 Task: Find connections with filter location Osório with filter topic #digitalnomadwith filter profile language German with filter current company RMS with filter school Modern Education Society's Nowrosjee Wadia College Arts, Science, Pune 01 with filter industry Mobile Food Services with filter service category Web Development with filter keywords title Copywriter
Action: Mouse moved to (229, 318)
Screenshot: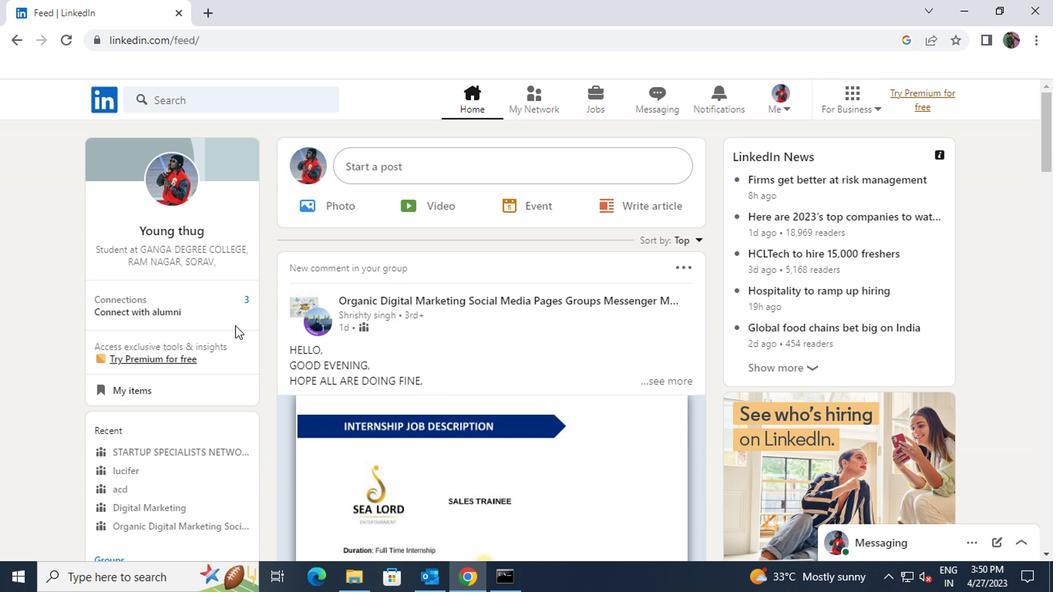
Action: Mouse pressed left at (229, 318)
Screenshot: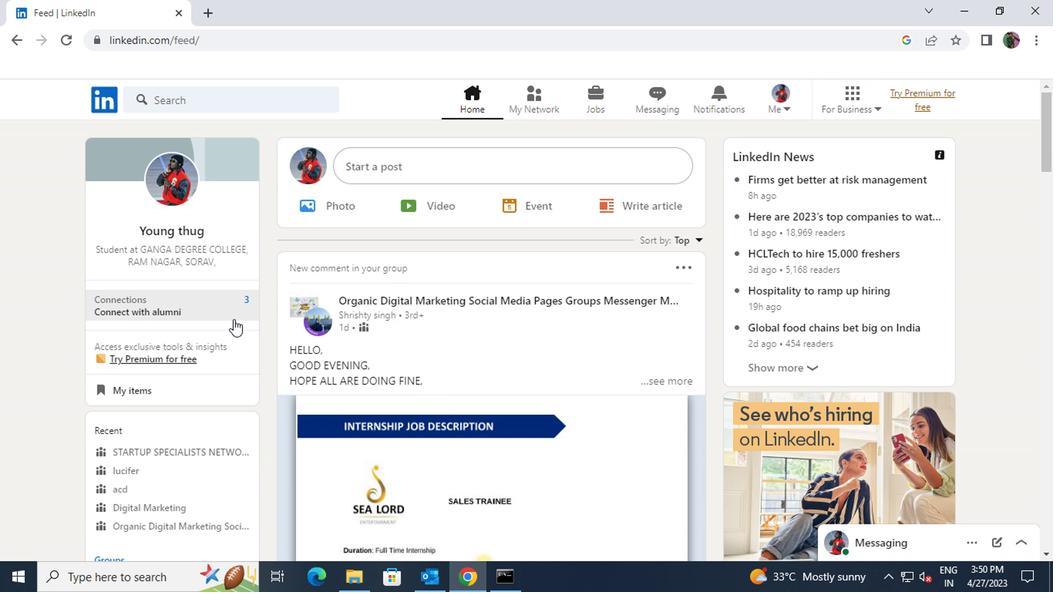 
Action: Mouse moved to (242, 186)
Screenshot: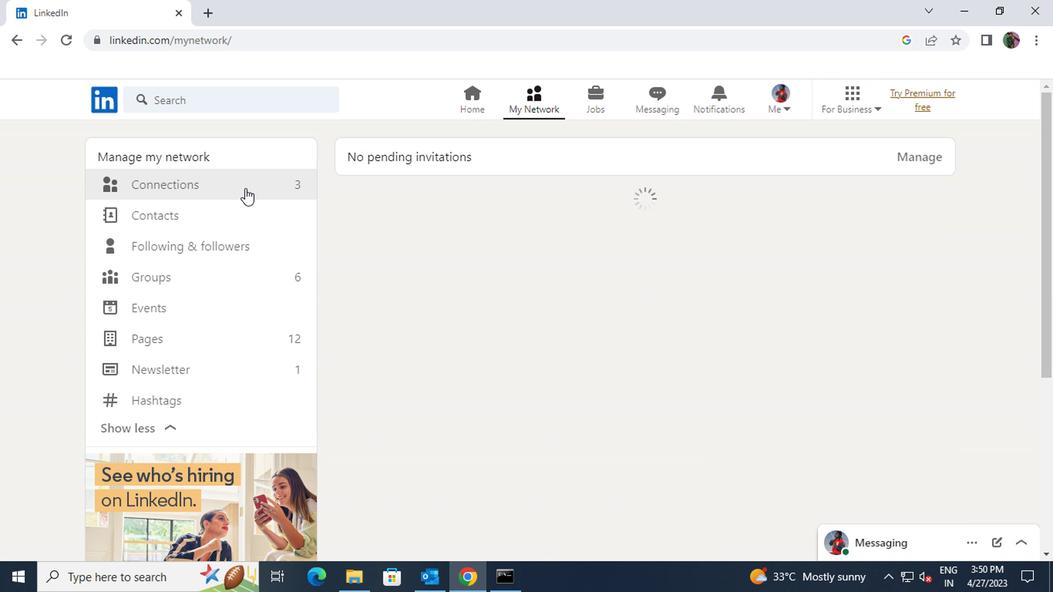 
Action: Mouse pressed left at (242, 186)
Screenshot: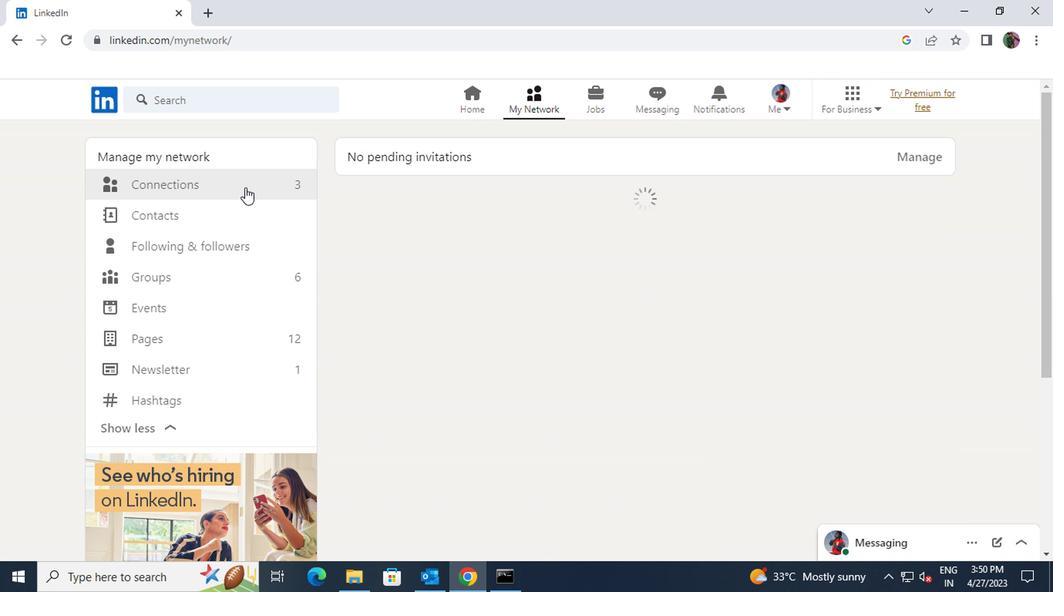 
Action: Mouse moved to (614, 188)
Screenshot: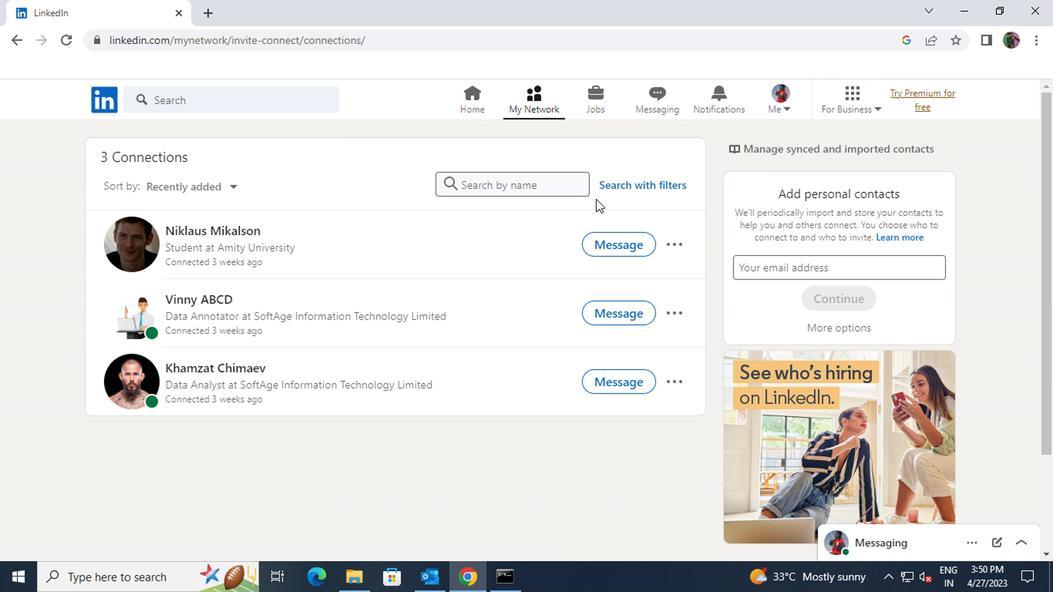 
Action: Mouse pressed left at (614, 188)
Screenshot: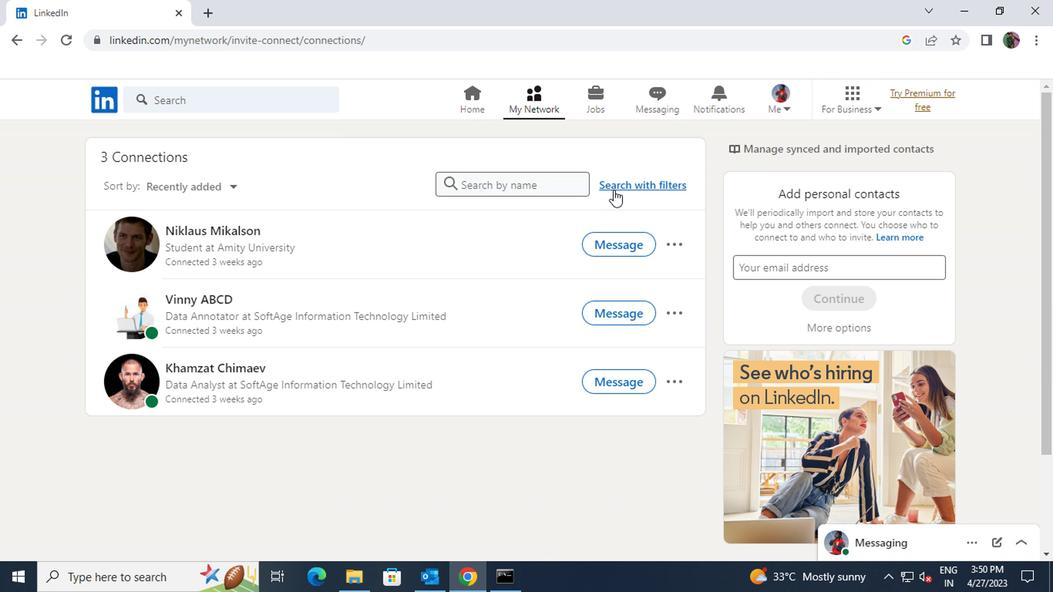 
Action: Mouse moved to (577, 143)
Screenshot: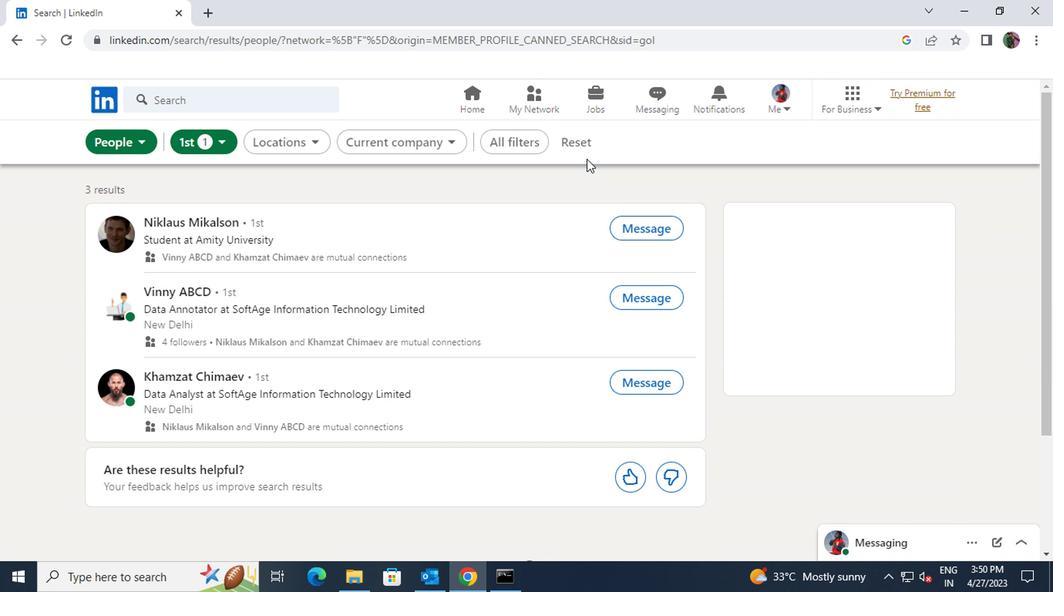 
Action: Mouse pressed left at (577, 143)
Screenshot: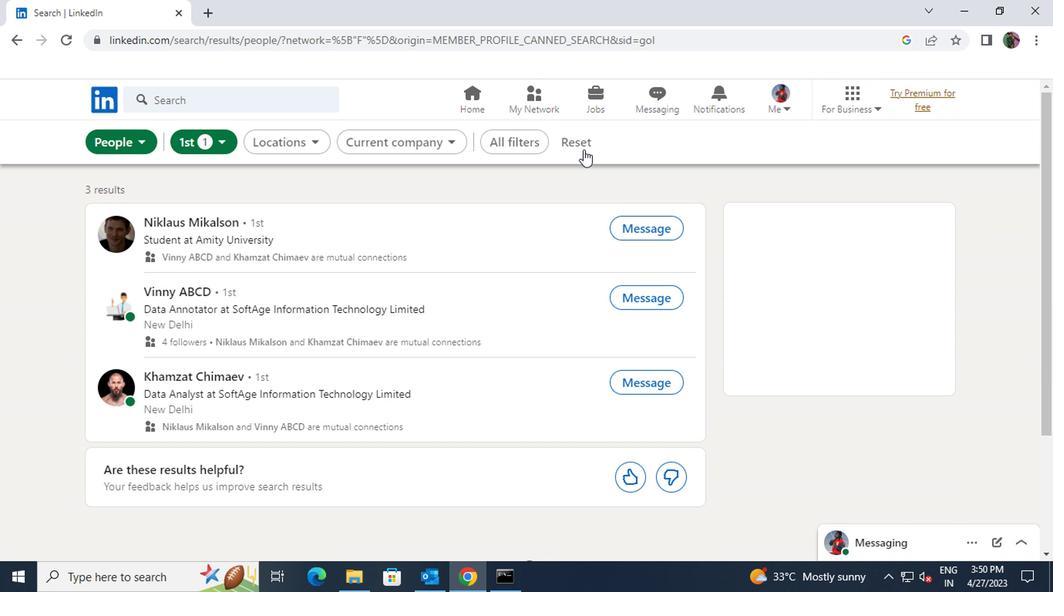 
Action: Mouse moved to (557, 145)
Screenshot: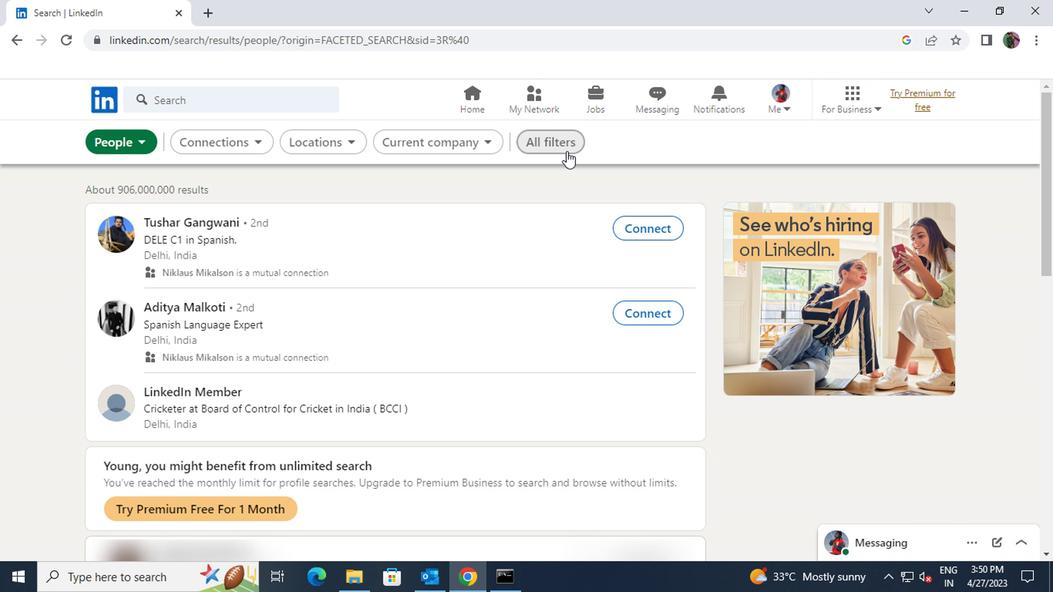 
Action: Mouse pressed left at (557, 145)
Screenshot: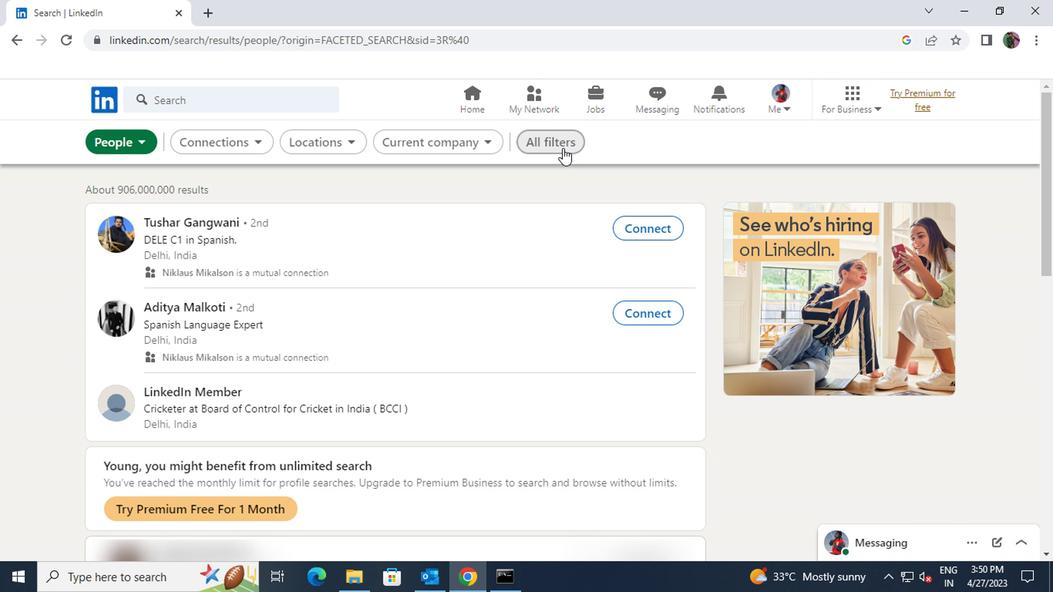 
Action: Mouse moved to (779, 346)
Screenshot: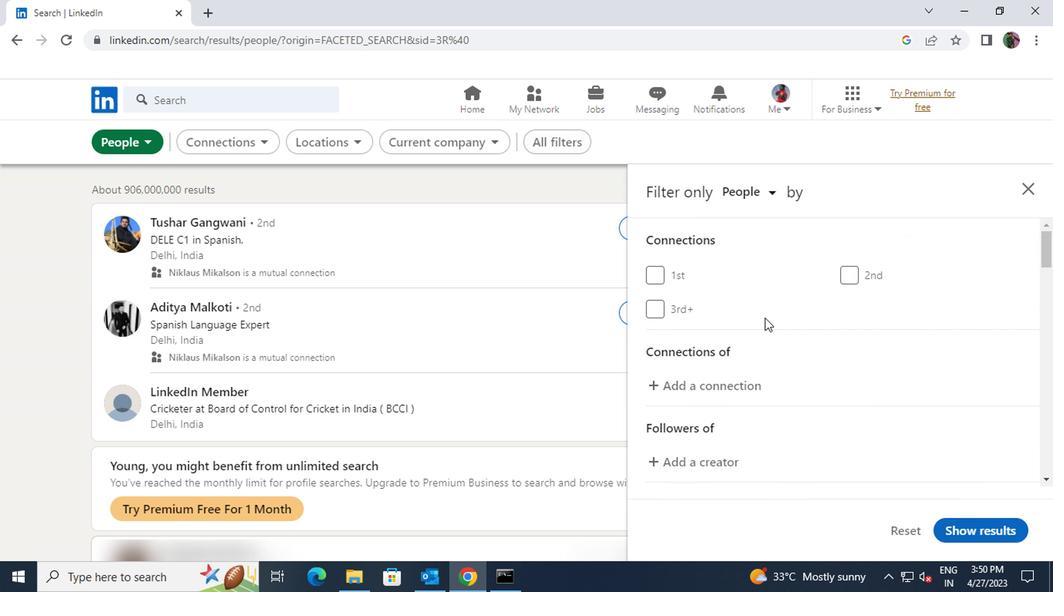 
Action: Mouse scrolled (779, 345) with delta (0, 0)
Screenshot: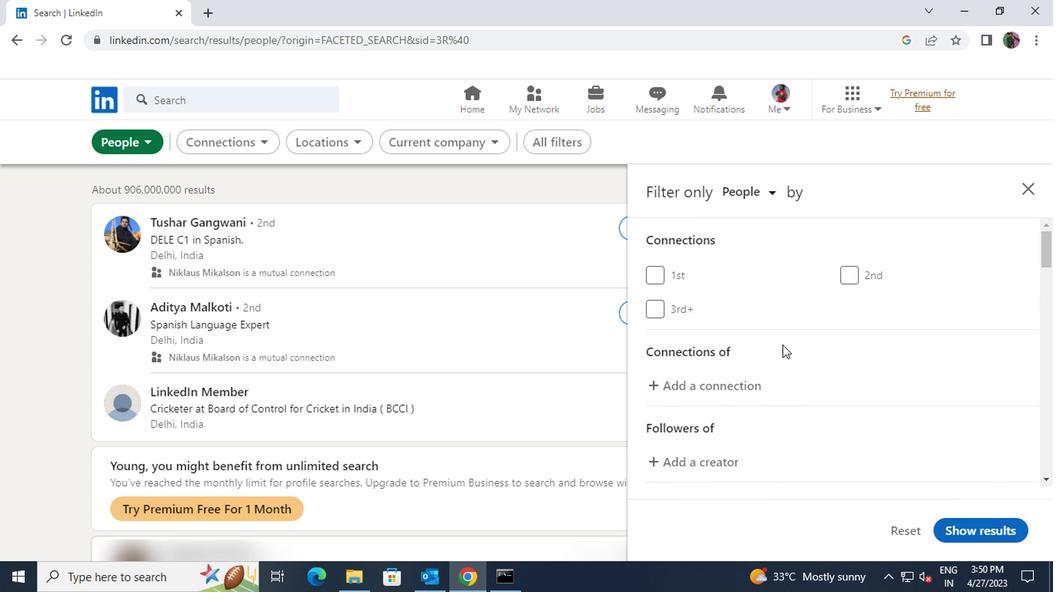 
Action: Mouse scrolled (779, 345) with delta (0, 0)
Screenshot: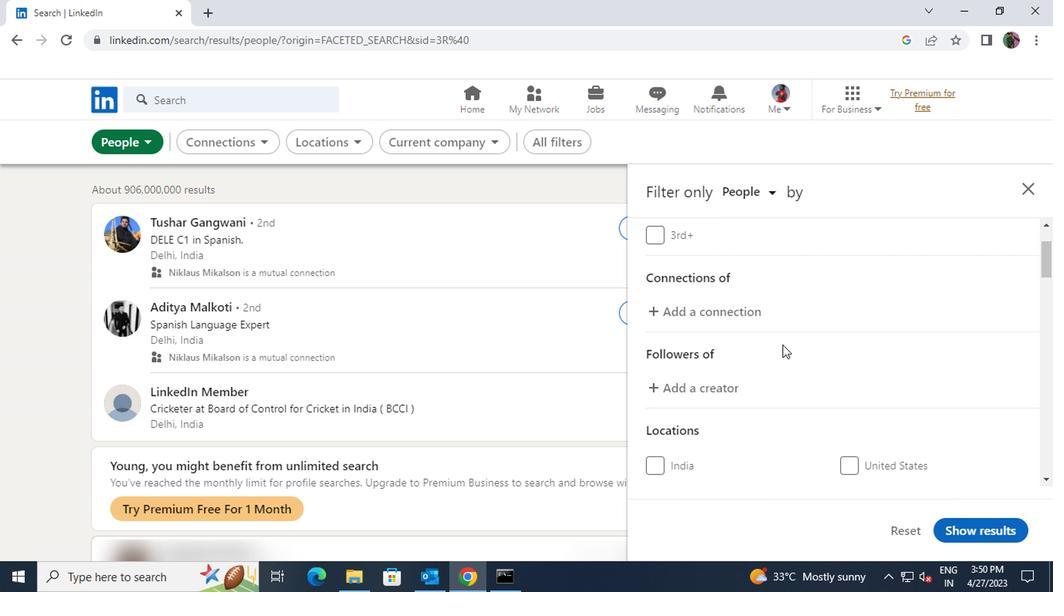 
Action: Mouse scrolled (779, 345) with delta (0, 0)
Screenshot: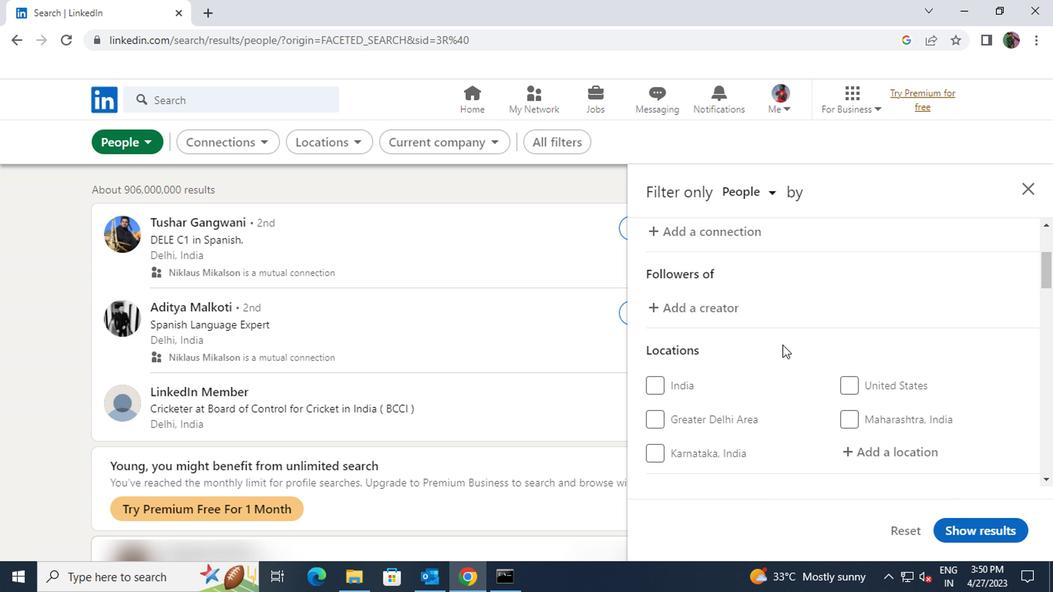 
Action: Mouse scrolled (779, 345) with delta (0, 0)
Screenshot: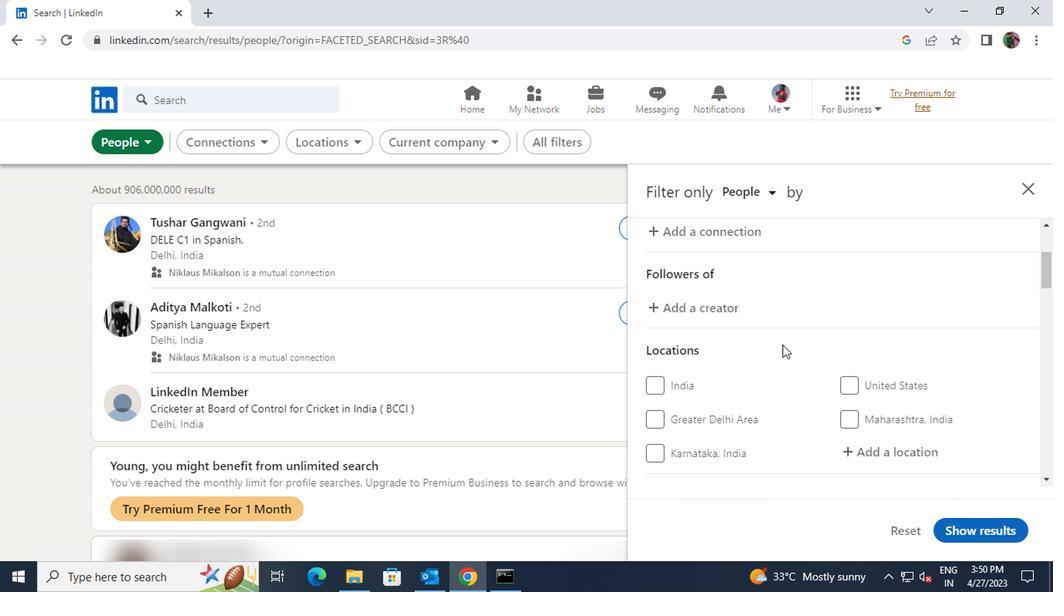 
Action: Mouse moved to (857, 296)
Screenshot: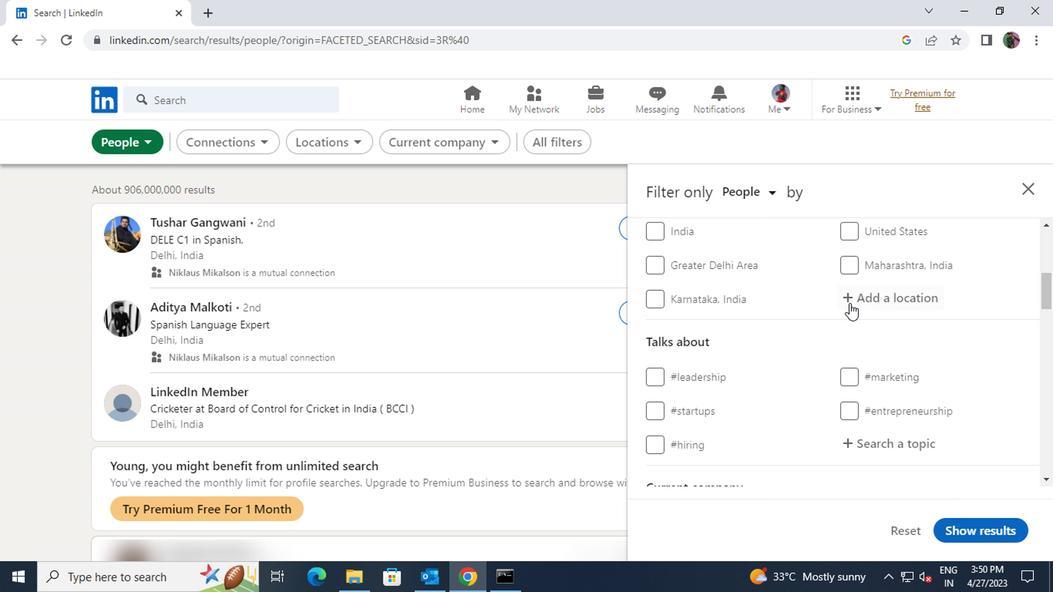 
Action: Mouse pressed left at (857, 296)
Screenshot: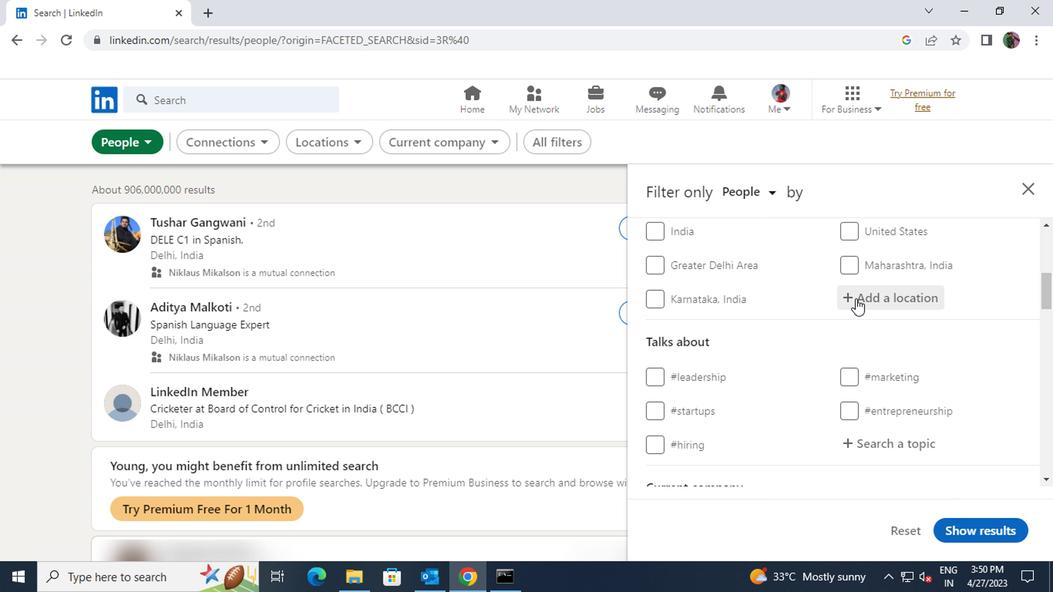 
Action: Key pressed <Key.shift>OSORIO
Screenshot: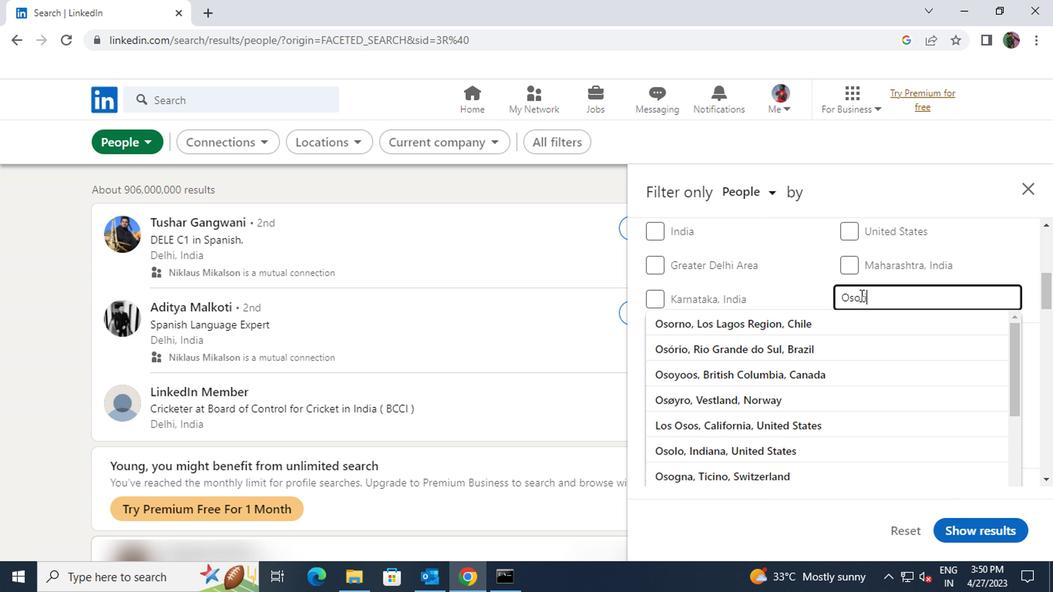 
Action: Mouse moved to (849, 319)
Screenshot: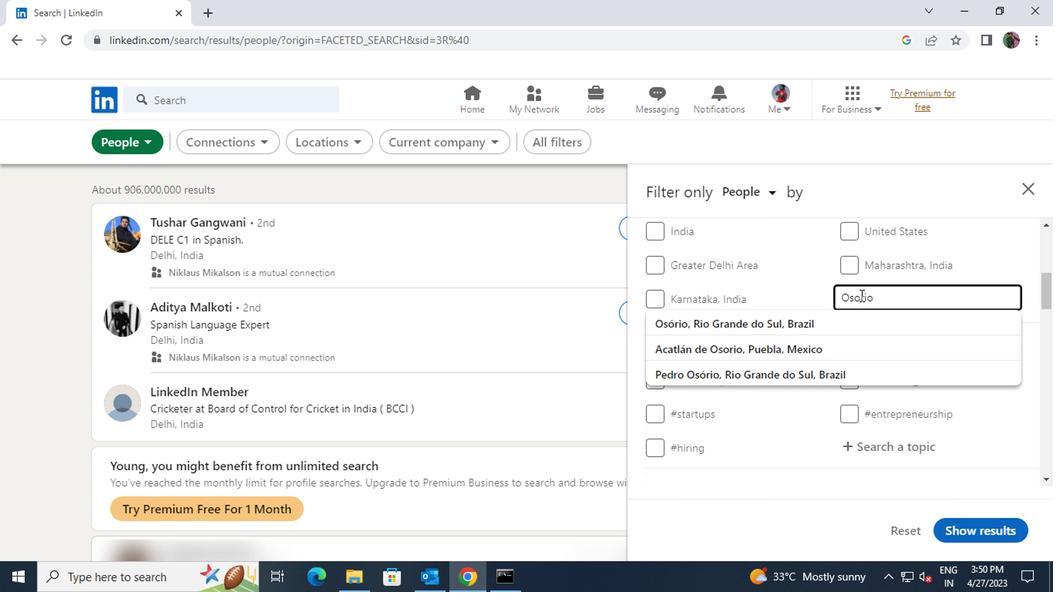 
Action: Mouse pressed left at (849, 319)
Screenshot: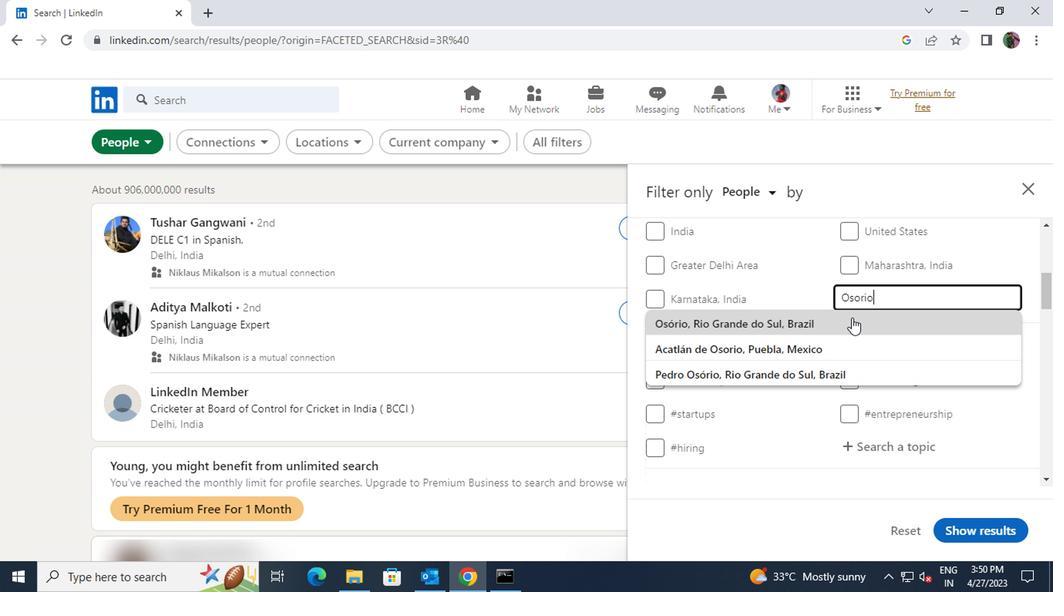 
Action: Mouse scrolled (849, 318) with delta (0, -1)
Screenshot: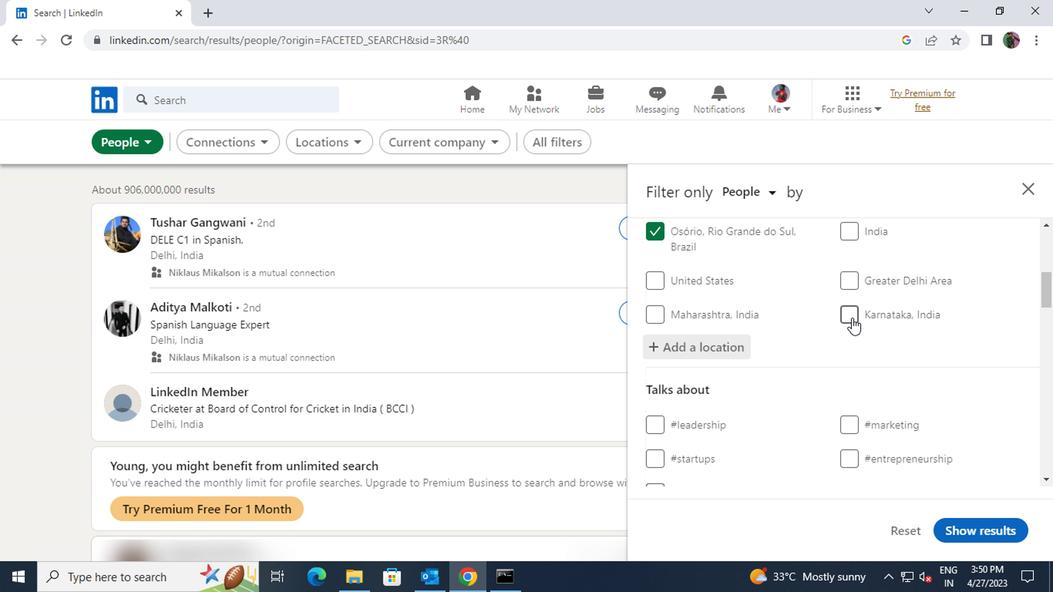
Action: Mouse scrolled (849, 318) with delta (0, -1)
Screenshot: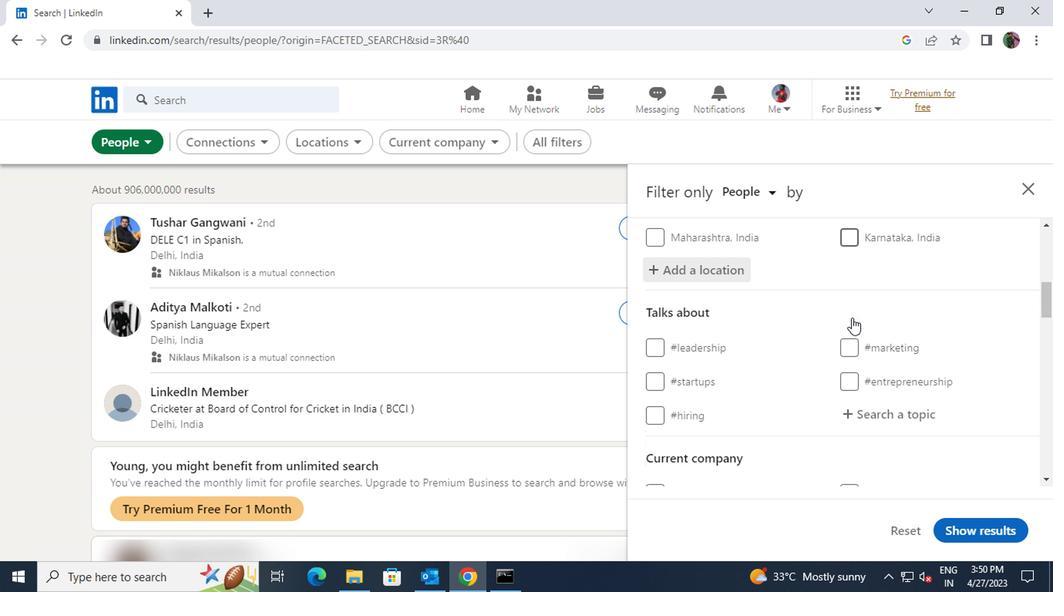 
Action: Mouse moved to (863, 330)
Screenshot: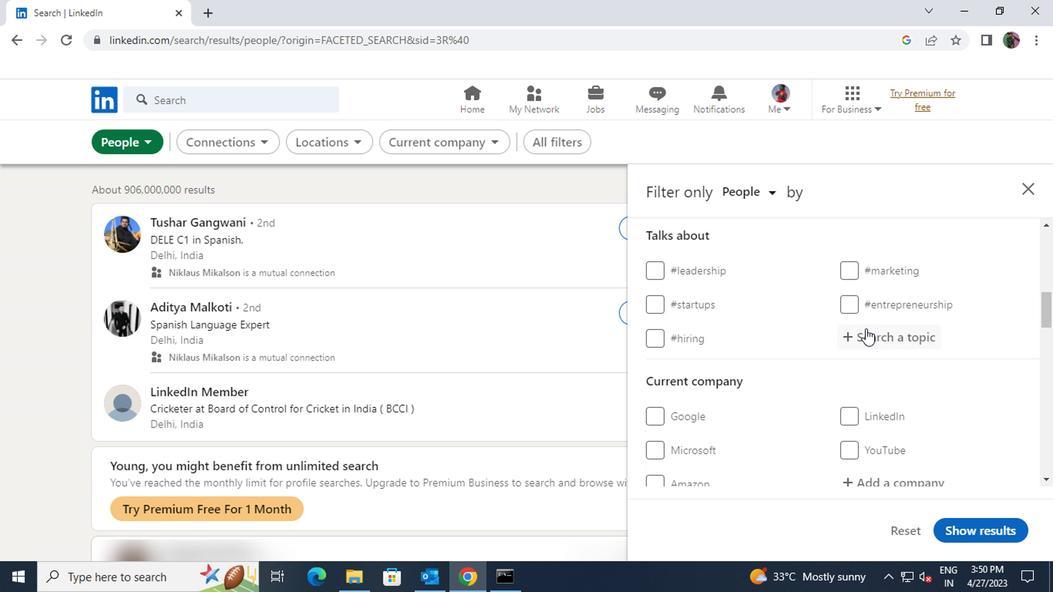 
Action: Mouse pressed left at (863, 330)
Screenshot: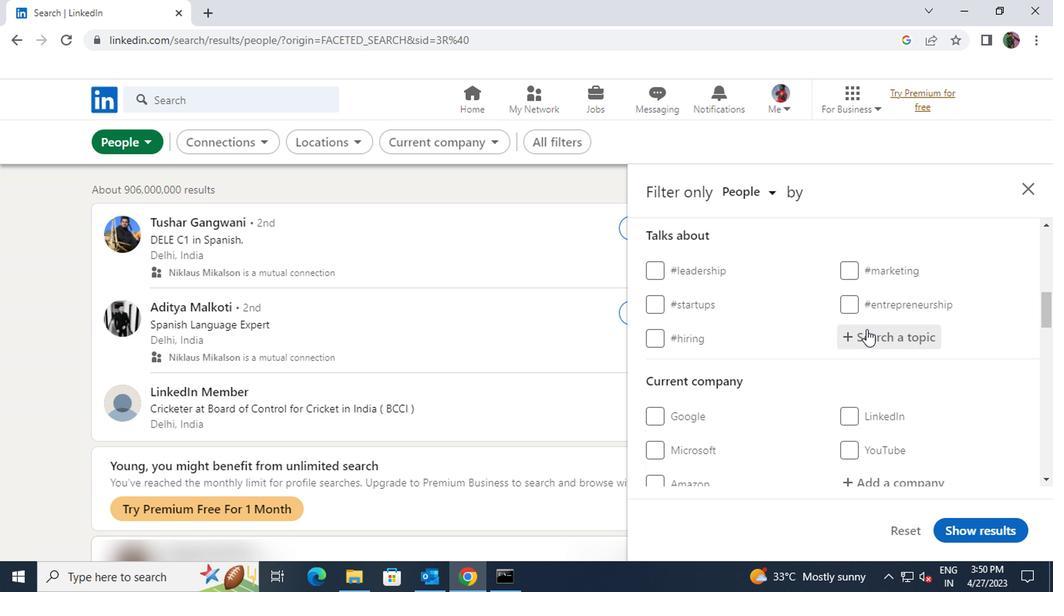 
Action: Key pressed <Key.shift><Key.shift><Key.shift><Key.shift><Key.shift><Key.shift><Key.shift><Key.shift><Key.shift><Key.shift><Key.shift><Key.shift><Key.shift>#DIGITALNOMADWITH
Screenshot: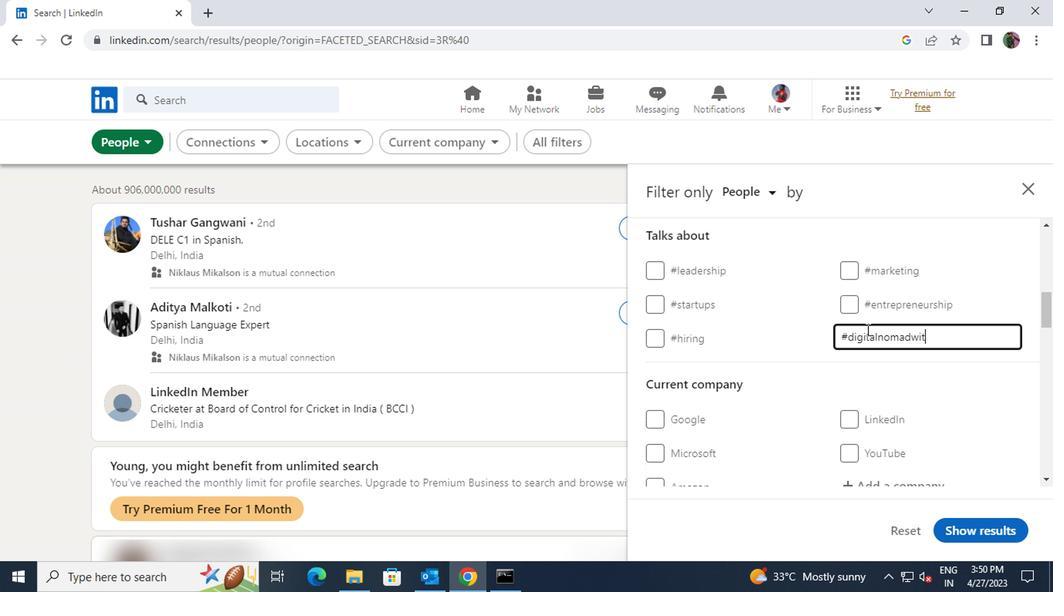 
Action: Mouse scrolled (863, 330) with delta (0, 0)
Screenshot: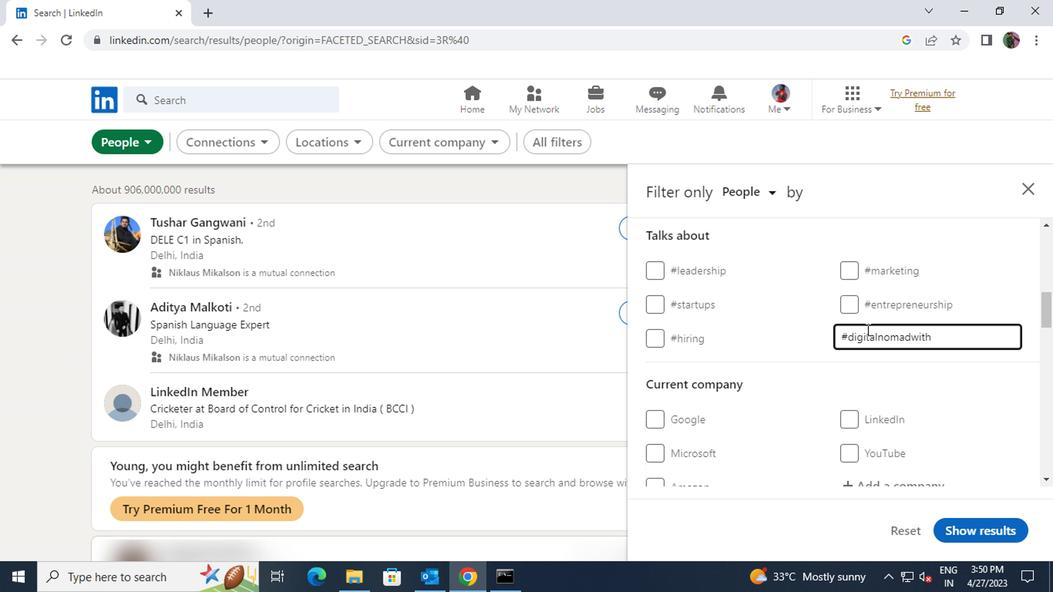 
Action: Mouse scrolled (863, 330) with delta (0, 0)
Screenshot: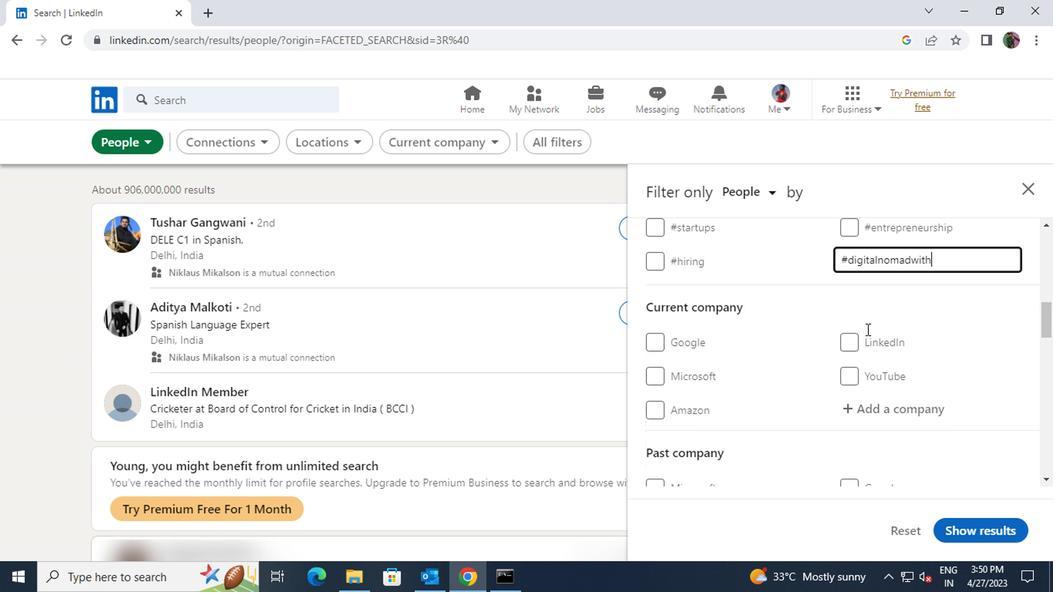 
Action: Mouse moved to (859, 334)
Screenshot: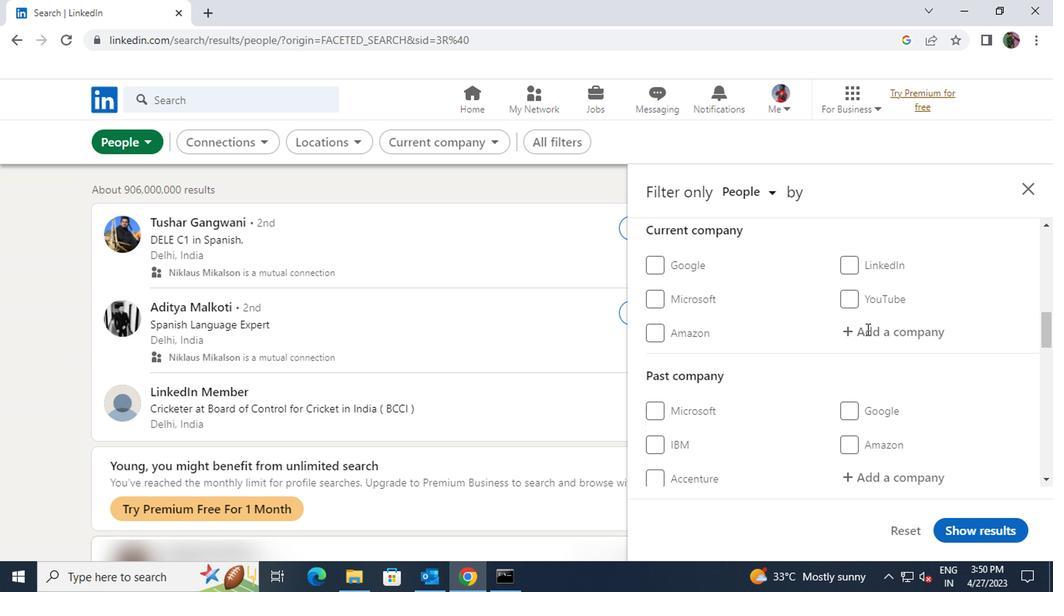
Action: Mouse pressed left at (859, 334)
Screenshot: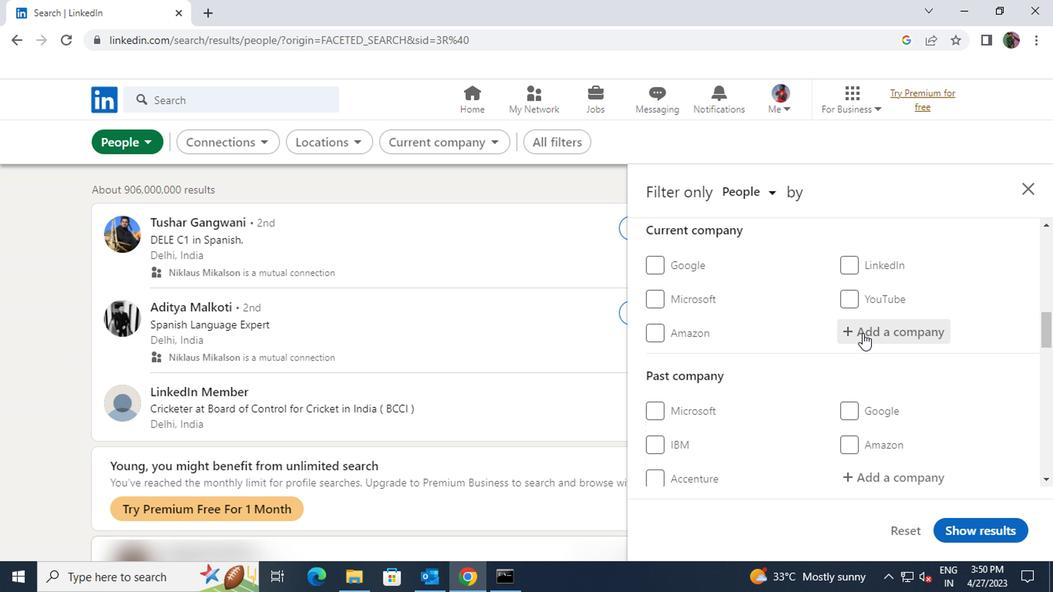 
Action: Key pressed <Key.shift><Key.shift><Key.shift><Key.shift>R<Key.shift>MS
Screenshot: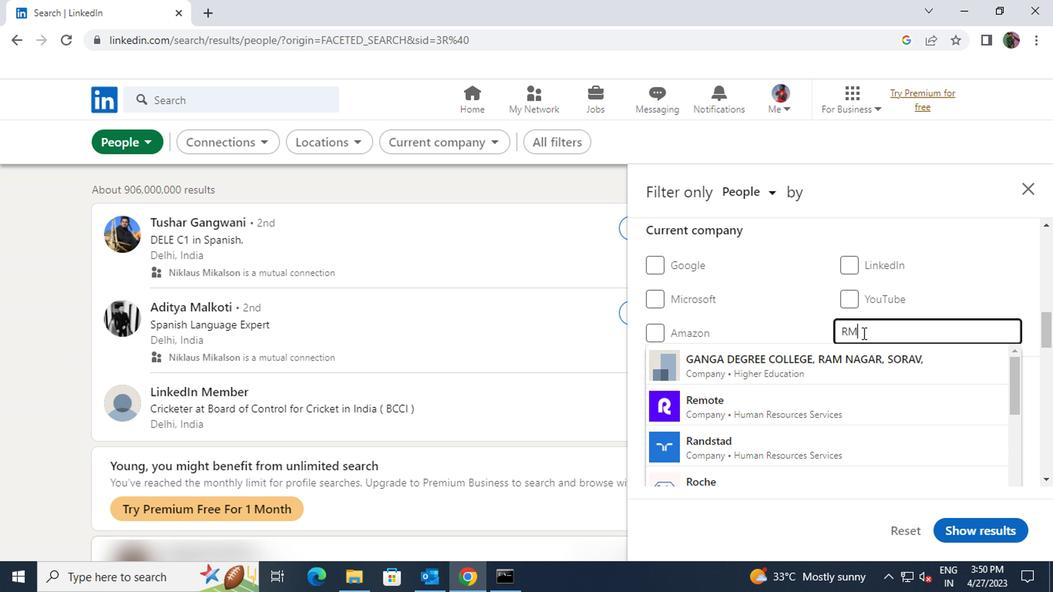 
Action: Mouse moved to (845, 366)
Screenshot: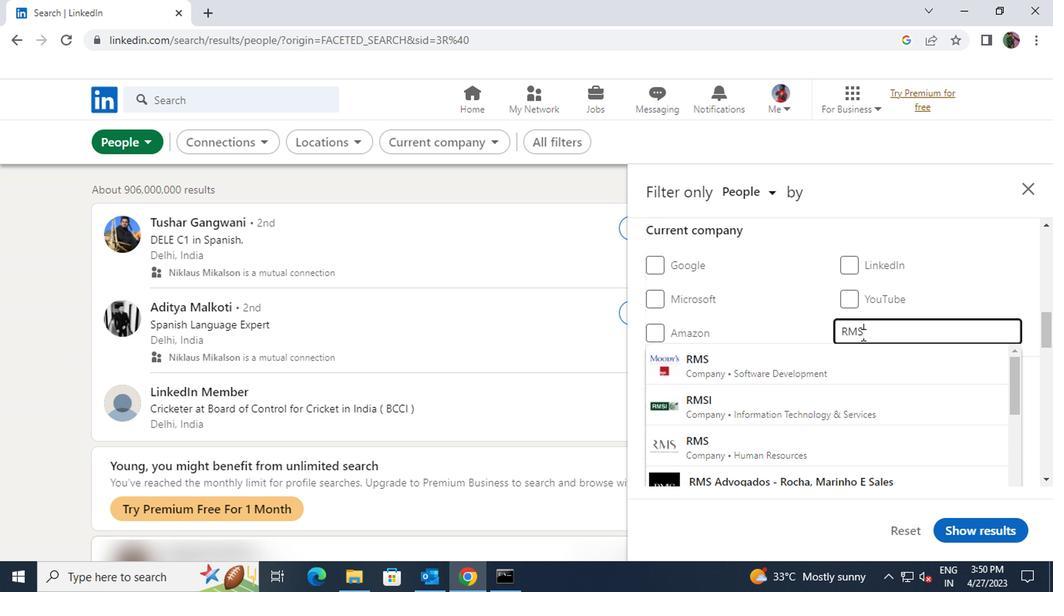 
Action: Mouse pressed left at (845, 366)
Screenshot: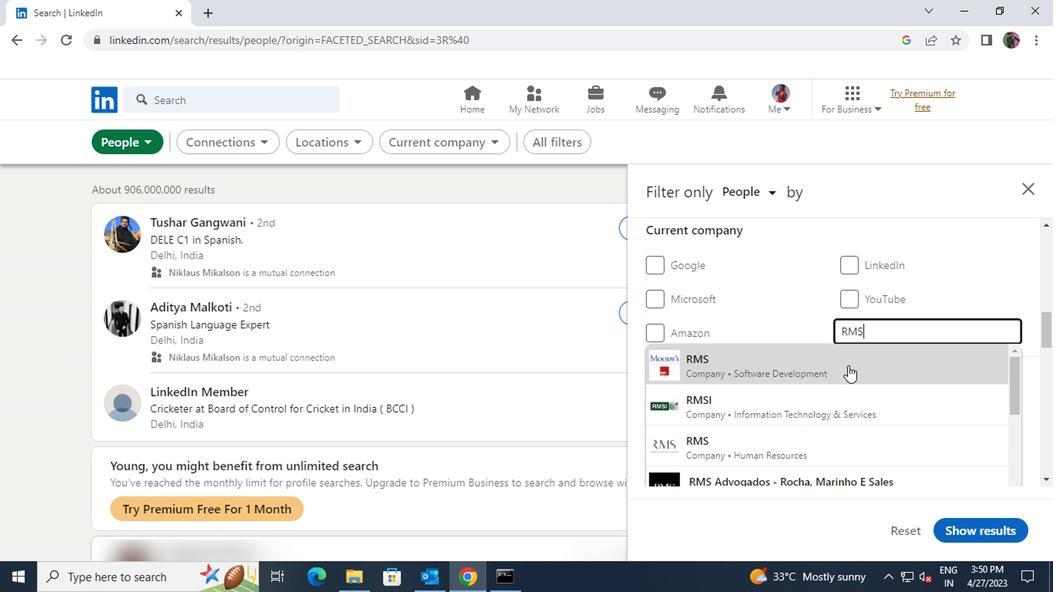 
Action: Mouse scrolled (845, 366) with delta (0, 0)
Screenshot: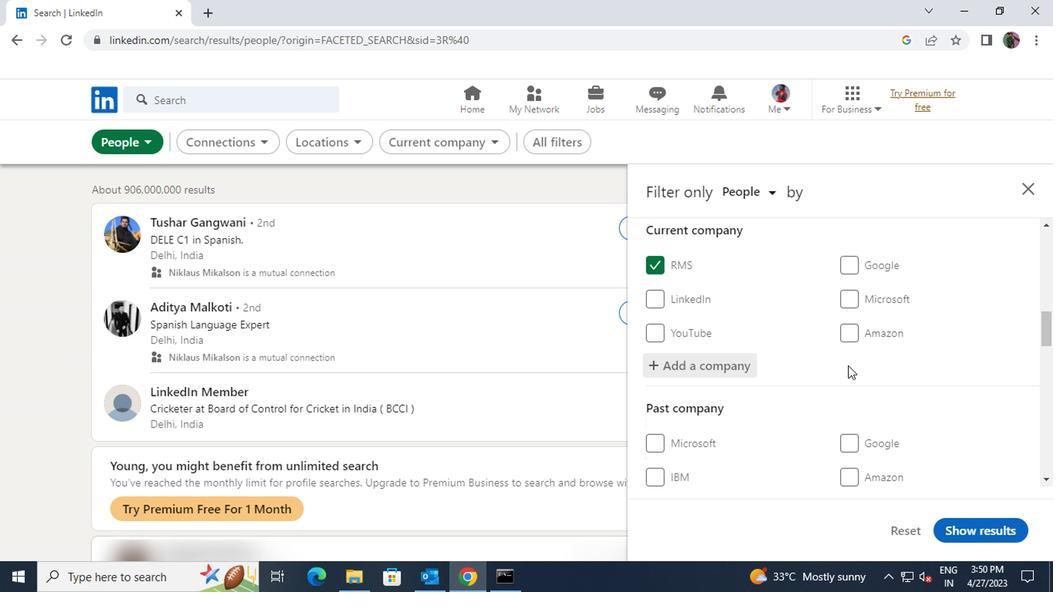 
Action: Mouse scrolled (845, 366) with delta (0, 0)
Screenshot: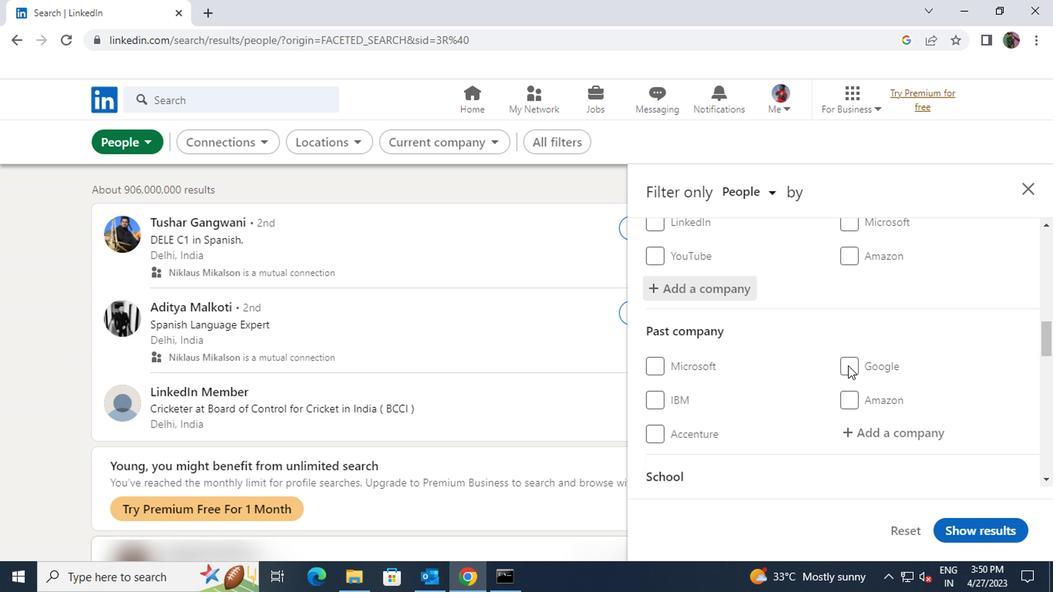 
Action: Mouse scrolled (845, 366) with delta (0, 0)
Screenshot: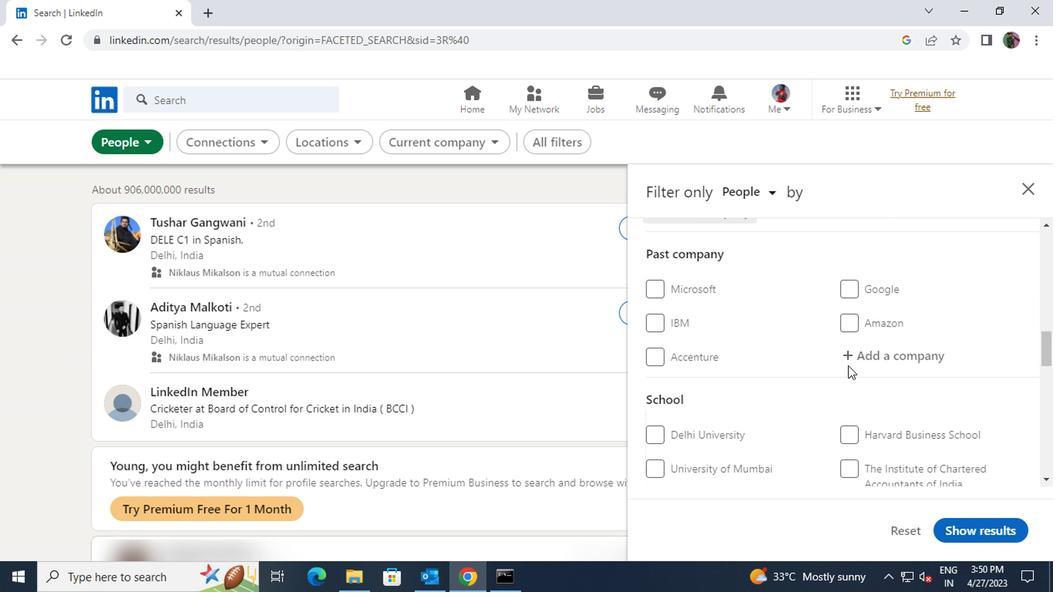 
Action: Mouse moved to (857, 434)
Screenshot: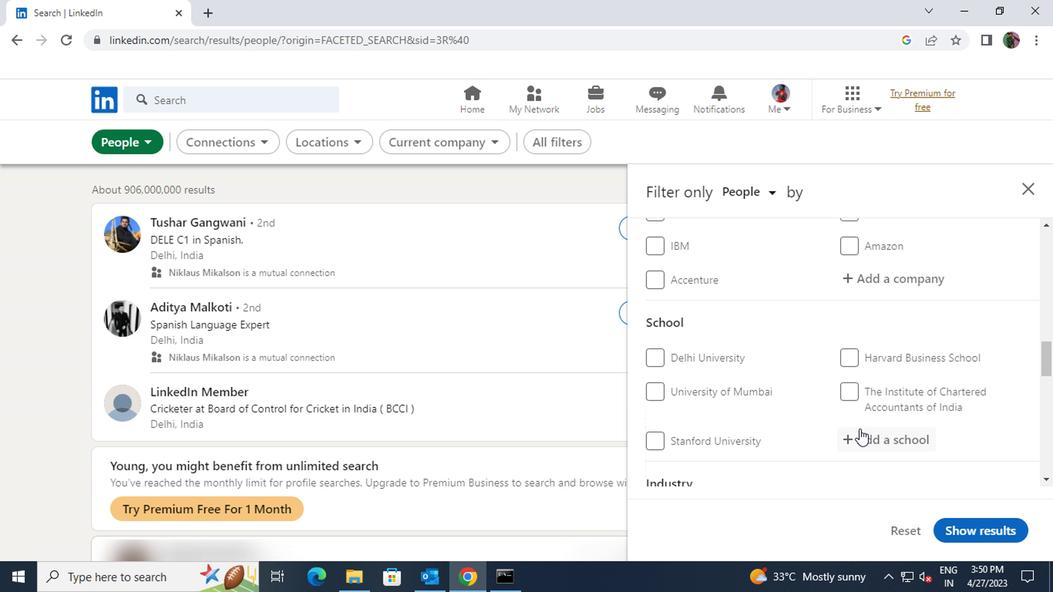 
Action: Mouse pressed left at (857, 434)
Screenshot: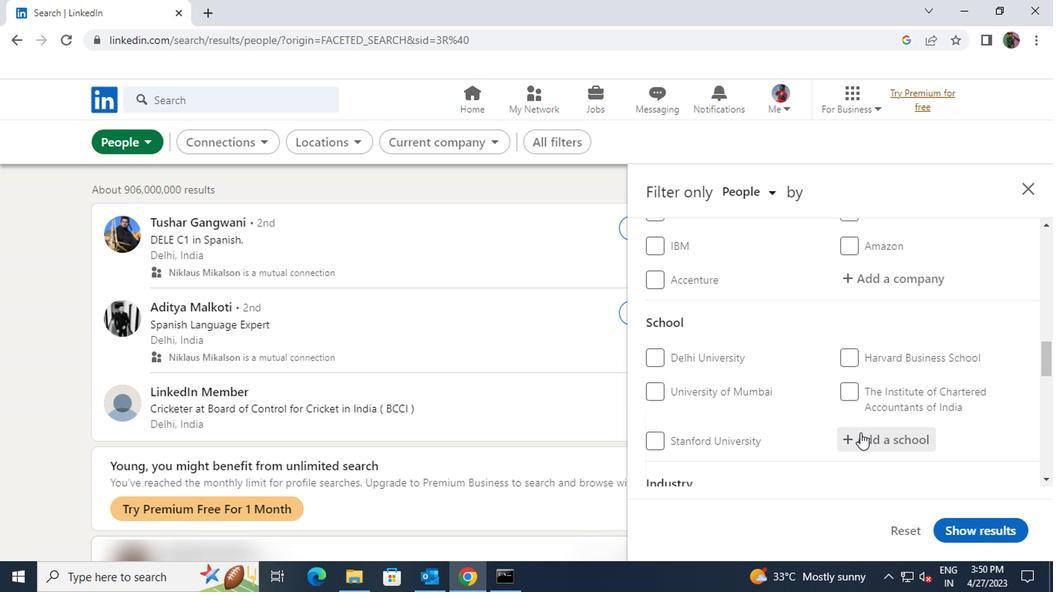 
Action: Key pressed <Key.shift>MODERN<Key.space><Key.shift>EDUCATION<Key.space><Key.shift>SOCIET
Screenshot: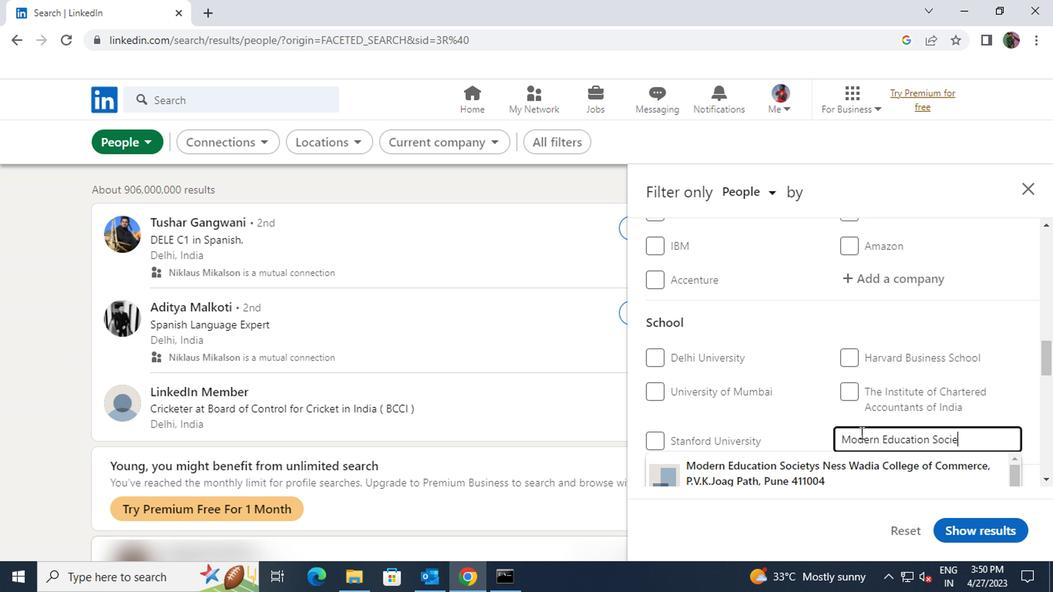 
Action: Mouse moved to (850, 463)
Screenshot: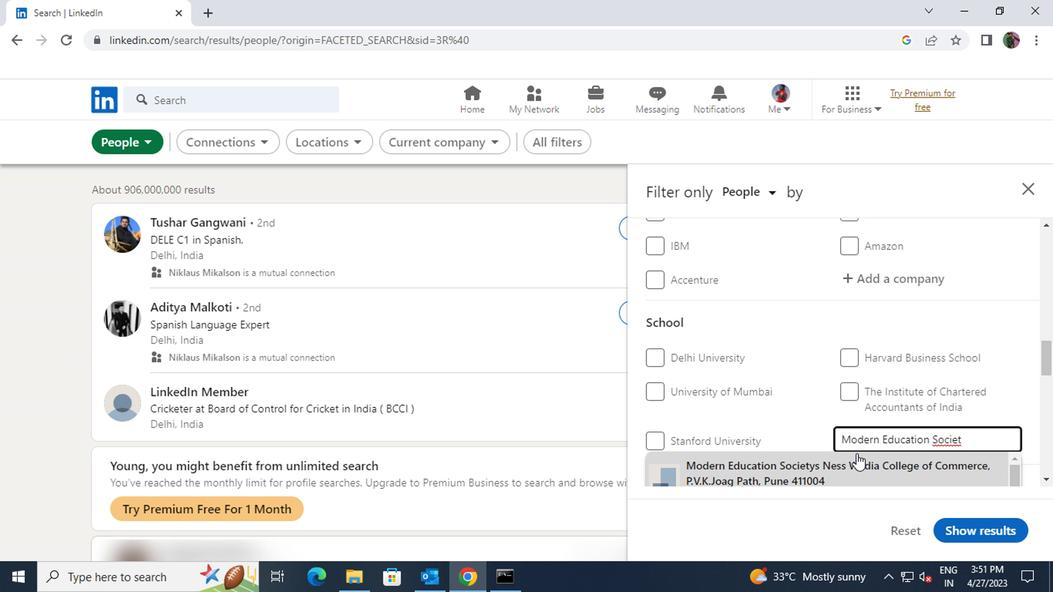 
Action: Mouse pressed left at (850, 463)
Screenshot: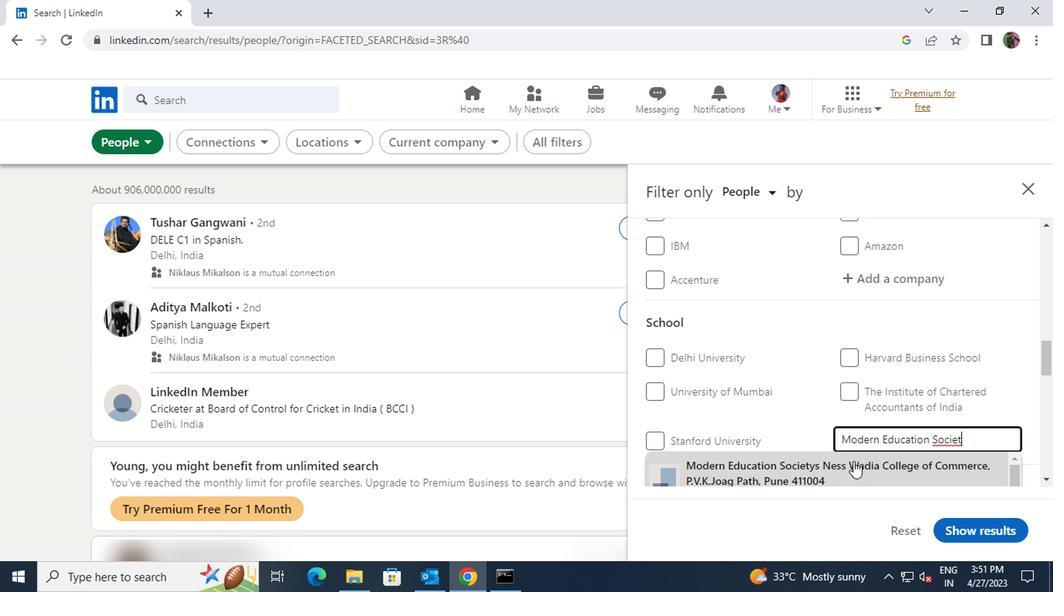 
Action: Mouse moved to (850, 462)
Screenshot: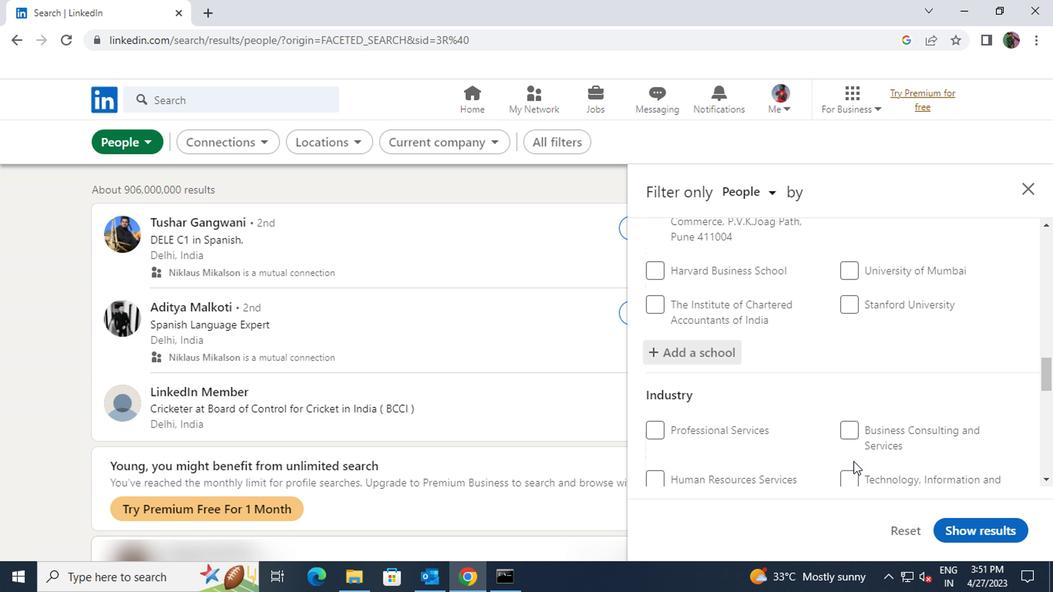 
Action: Mouse scrolled (850, 461) with delta (0, 0)
Screenshot: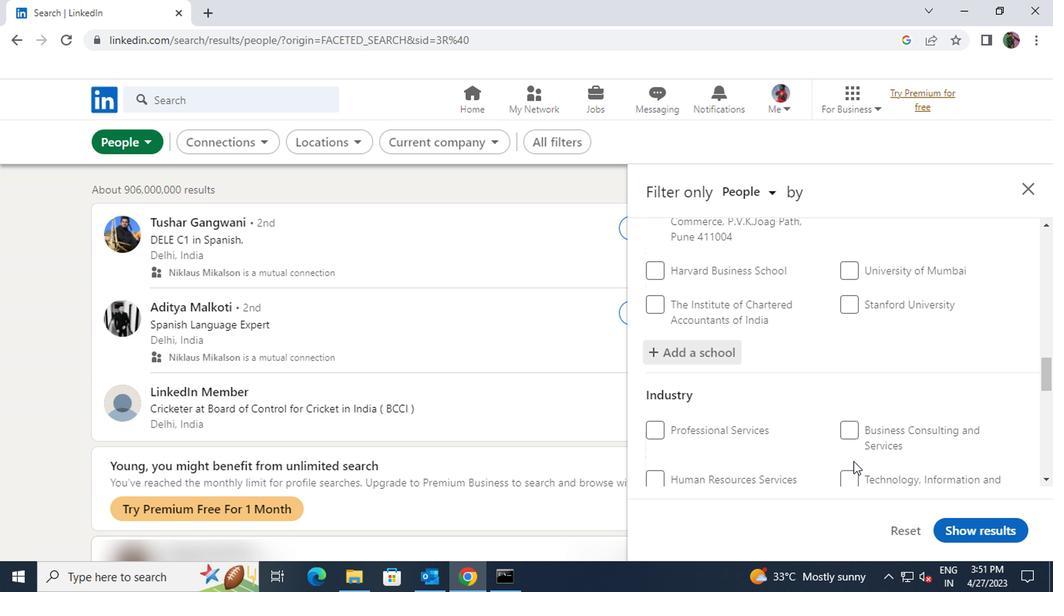 
Action: Mouse moved to (850, 458)
Screenshot: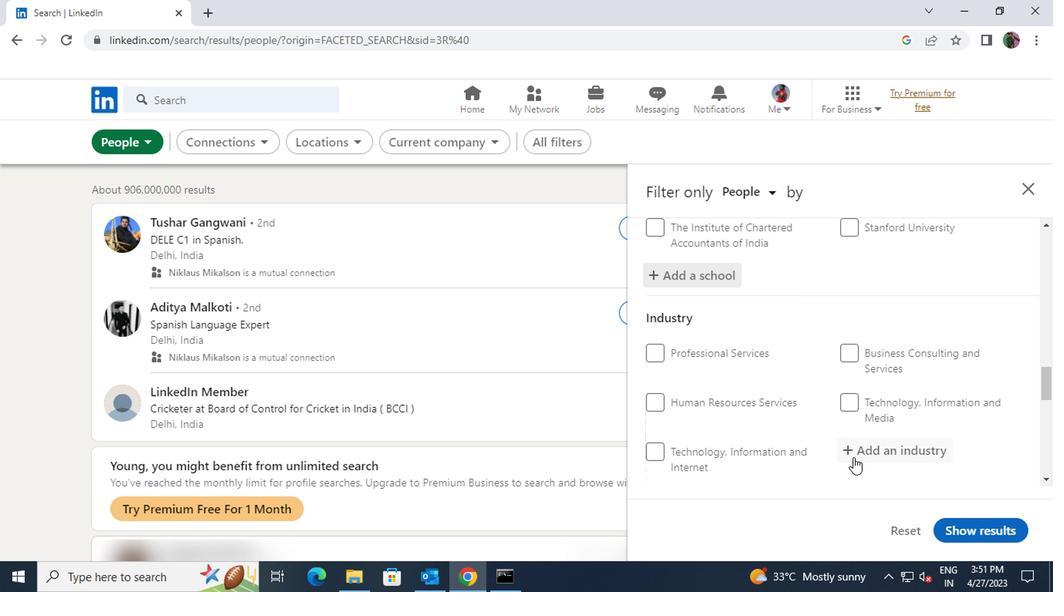 
Action: Mouse scrolled (850, 457) with delta (0, 0)
Screenshot: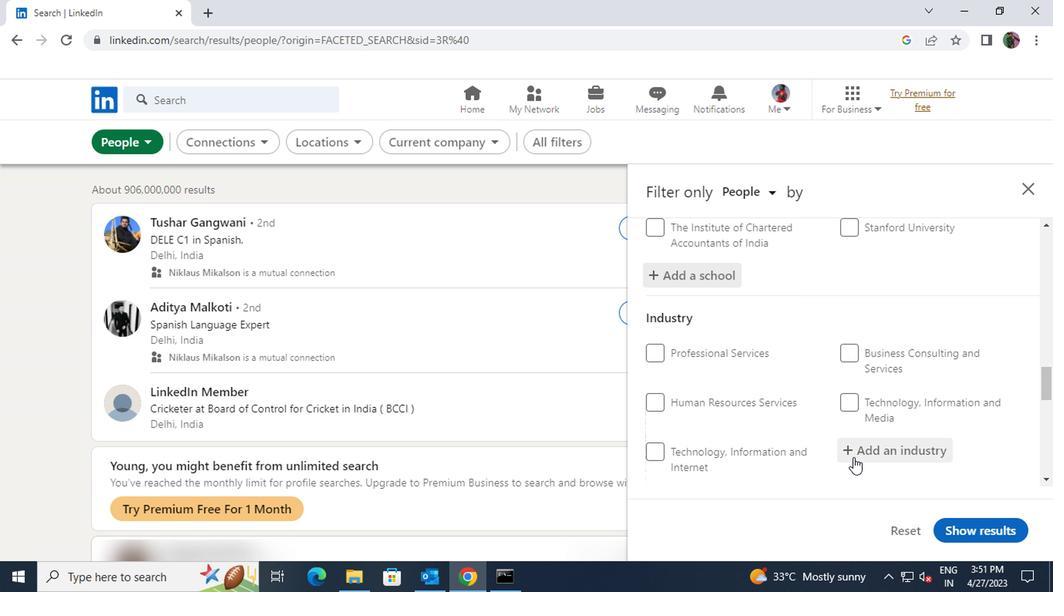 
Action: Mouse moved to (871, 362)
Screenshot: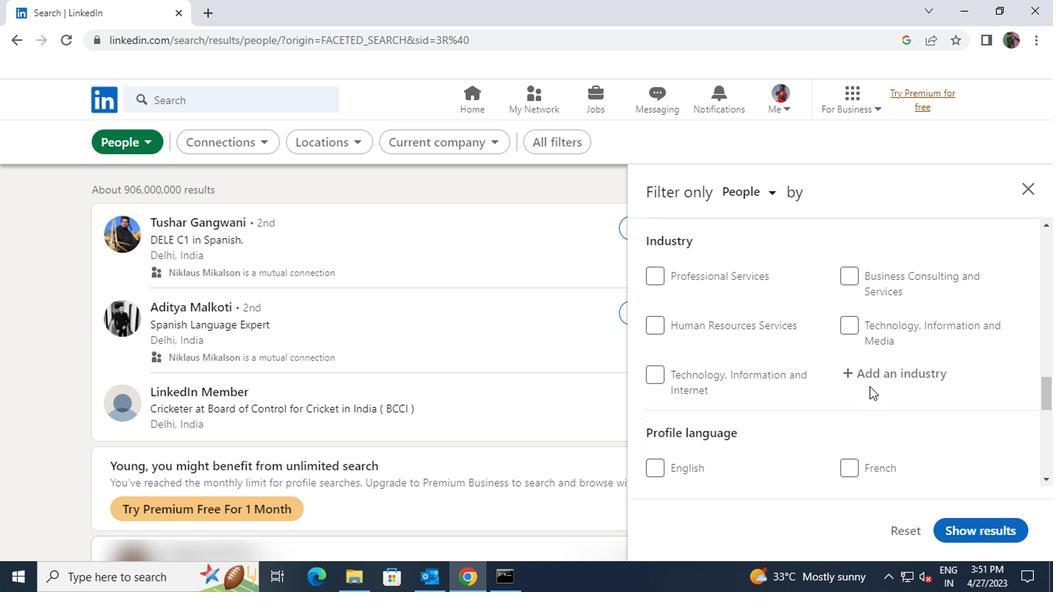 
Action: Mouse pressed left at (871, 362)
Screenshot: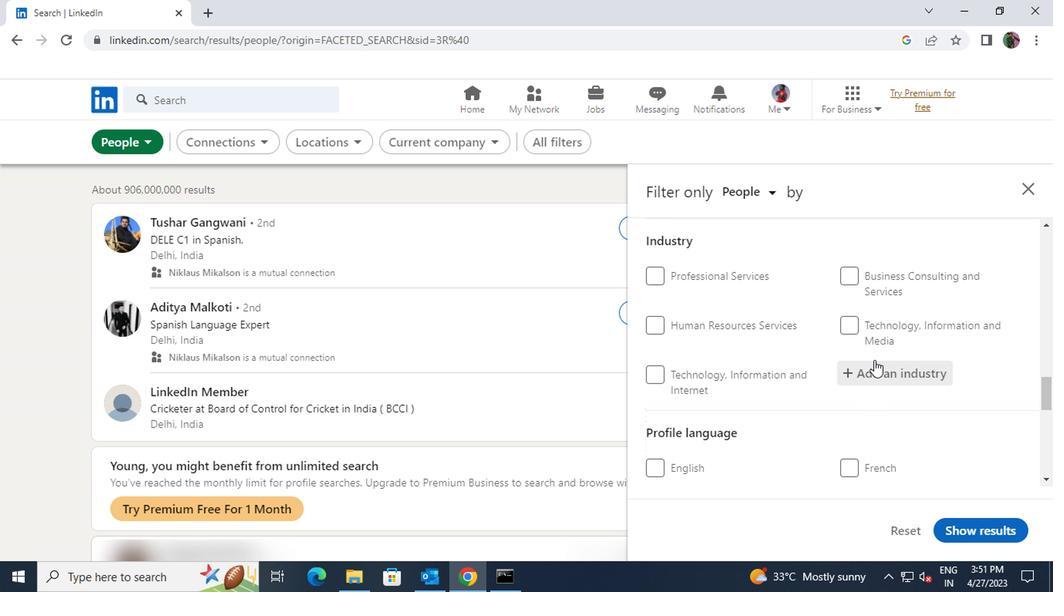 
Action: Key pressed <Key.shift>MOBILE<Key.space><Key.shift>FOOD
Screenshot: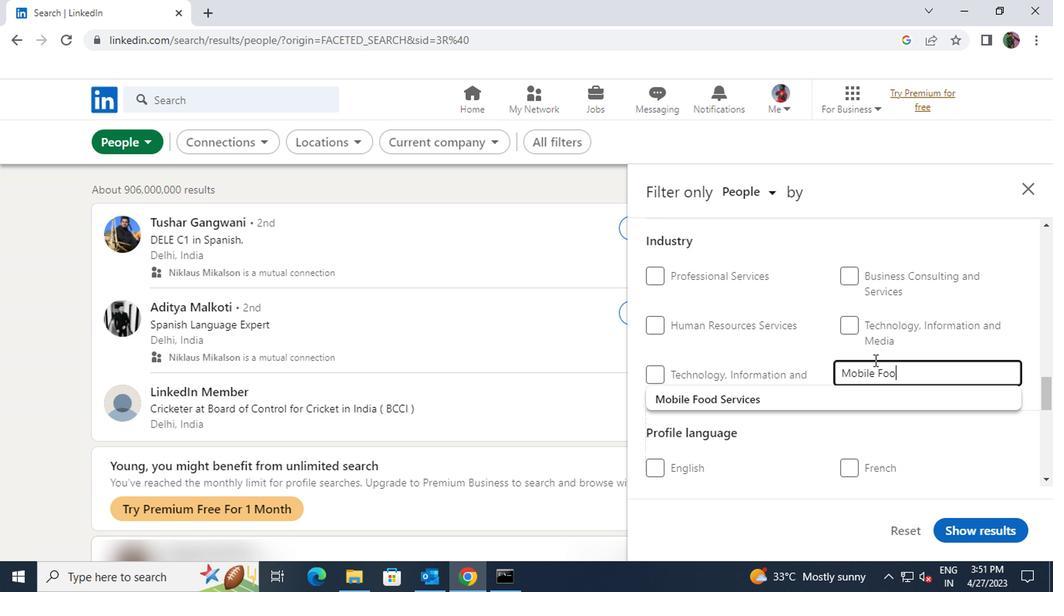 
Action: Mouse moved to (862, 387)
Screenshot: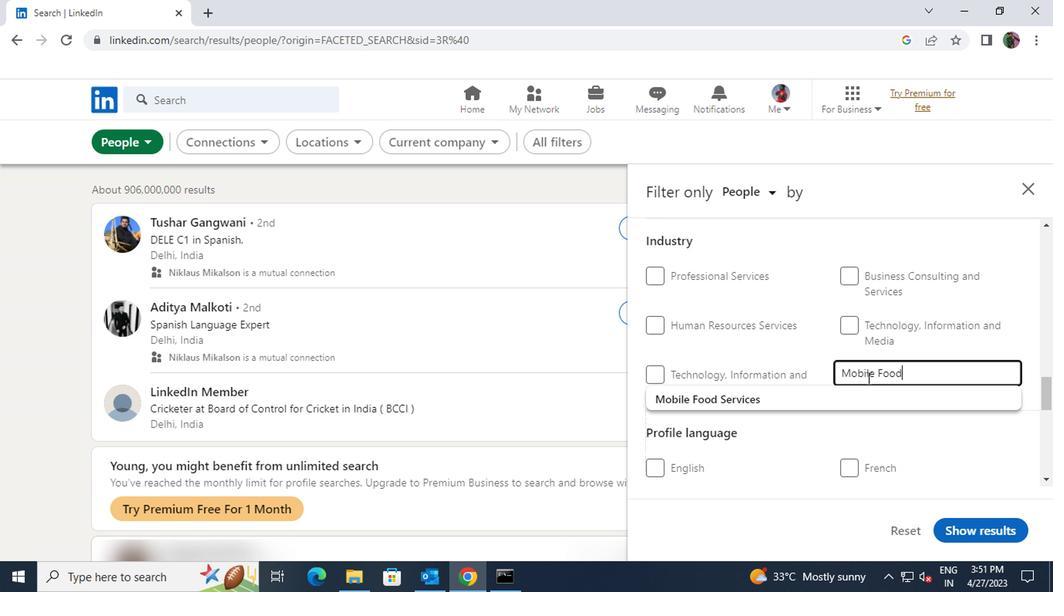 
Action: Mouse pressed left at (862, 387)
Screenshot: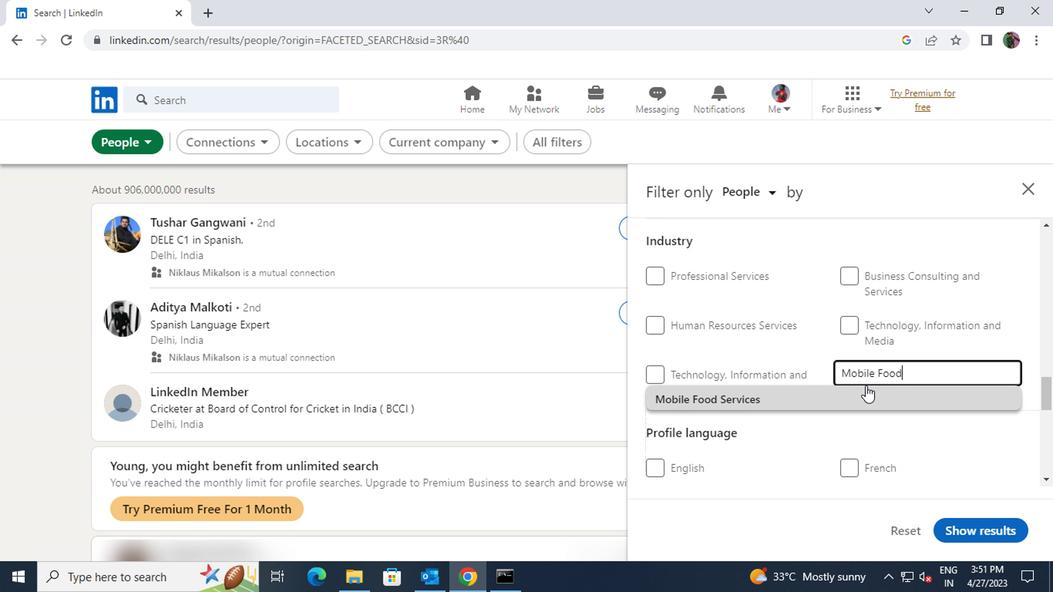 
Action: Mouse scrolled (862, 386) with delta (0, 0)
Screenshot: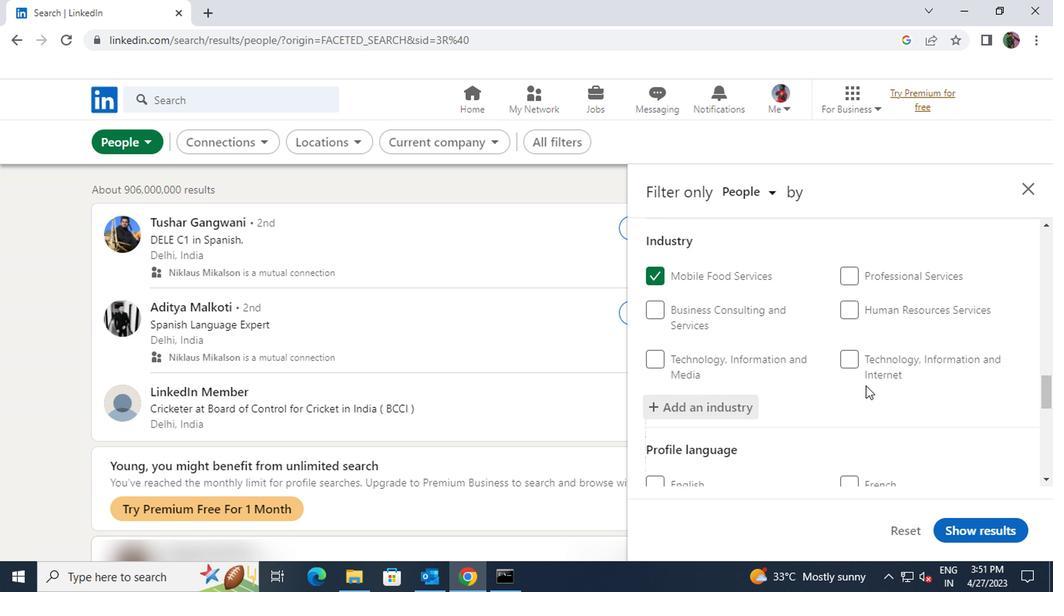 
Action: Mouse moved to (656, 473)
Screenshot: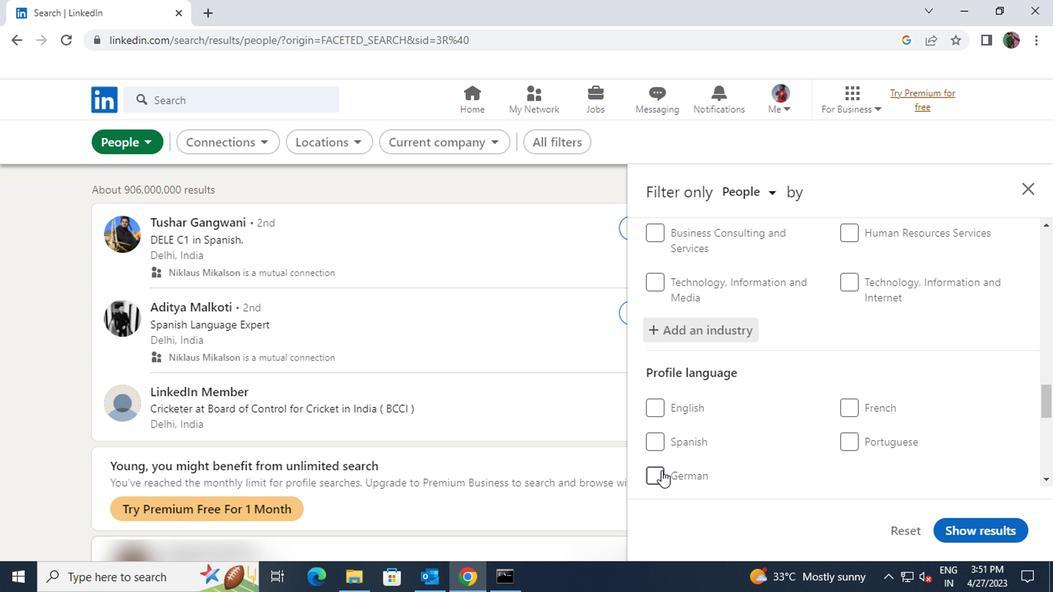 
Action: Mouse pressed left at (656, 473)
Screenshot: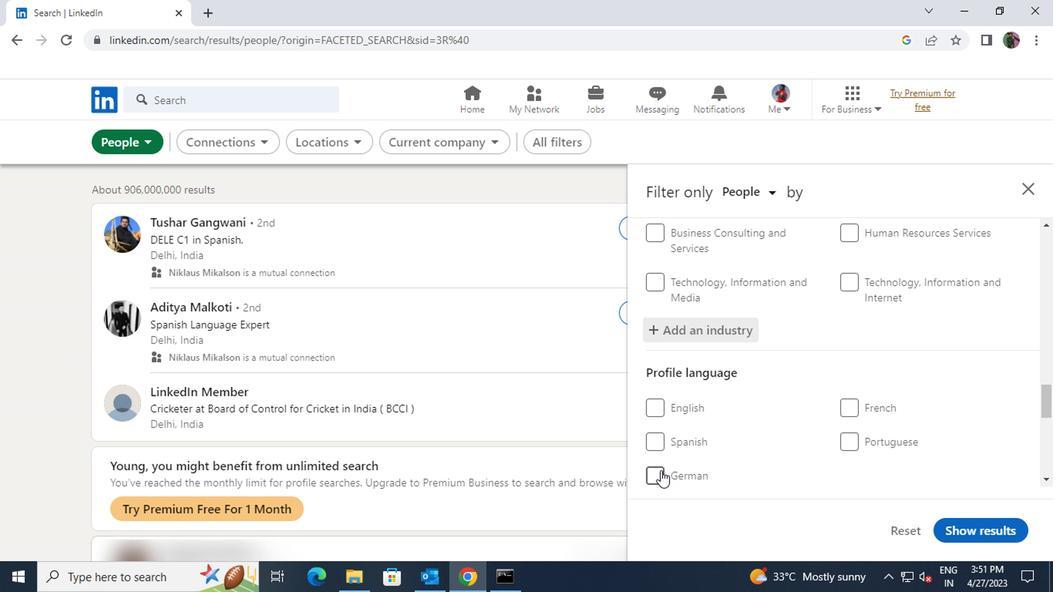 
Action: Mouse moved to (720, 444)
Screenshot: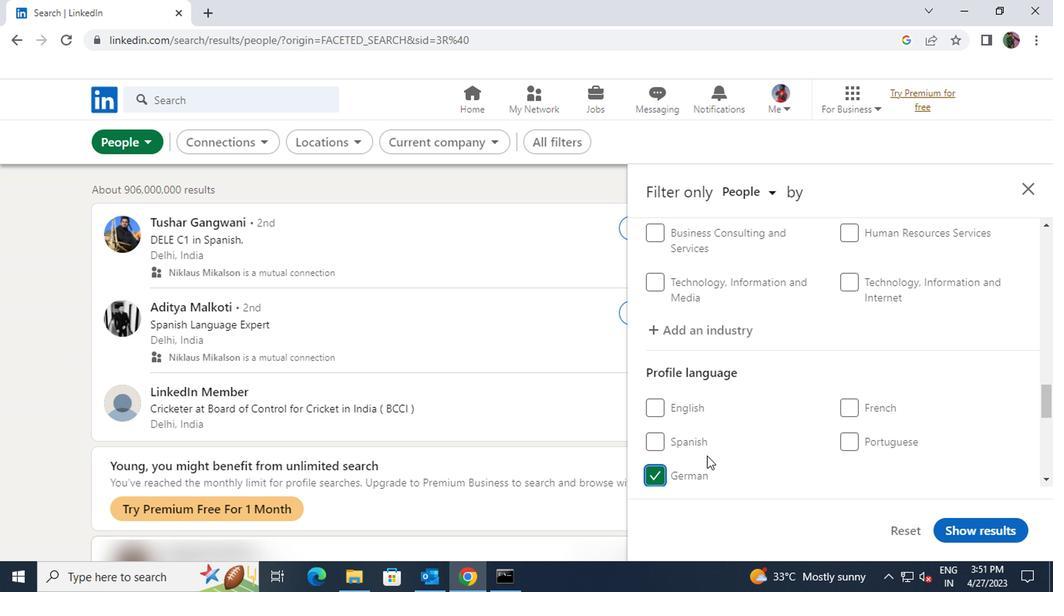 
Action: Mouse scrolled (720, 443) with delta (0, -1)
Screenshot: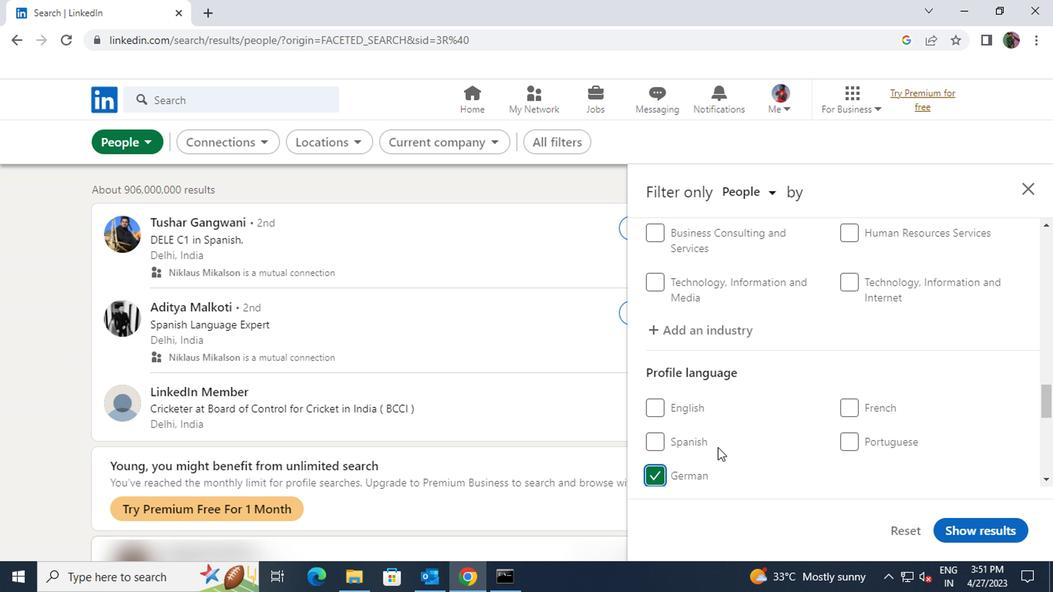
Action: Mouse moved to (720, 444)
Screenshot: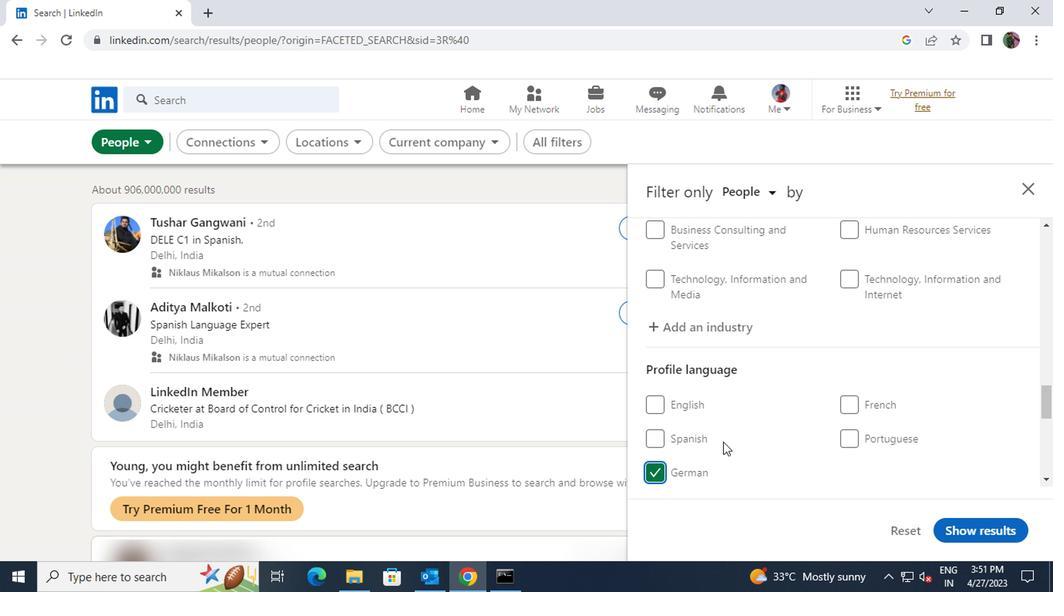 
Action: Mouse scrolled (720, 443) with delta (0, -1)
Screenshot: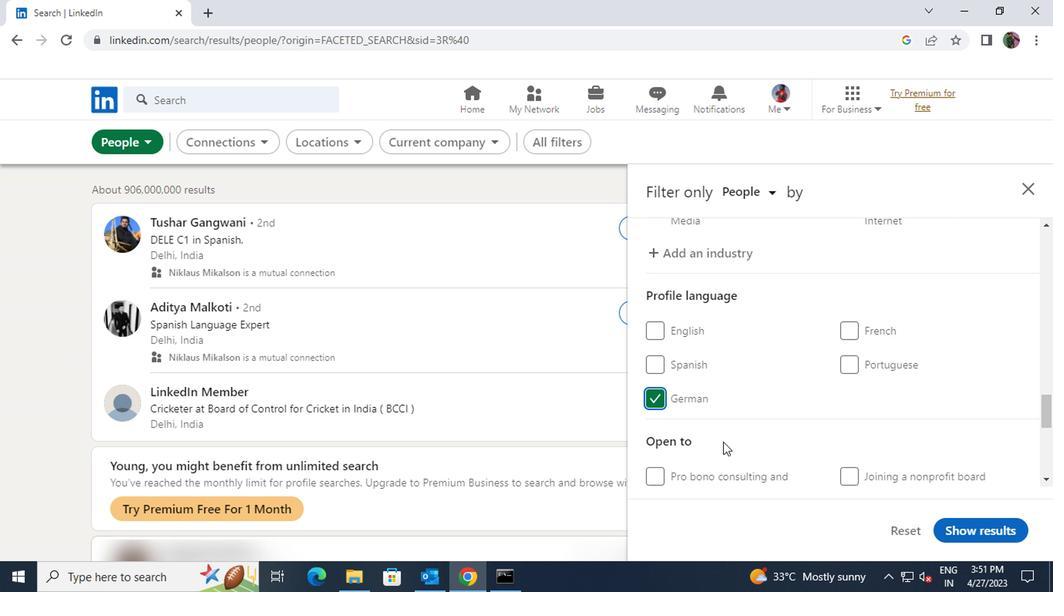 
Action: Mouse scrolled (720, 443) with delta (0, -1)
Screenshot: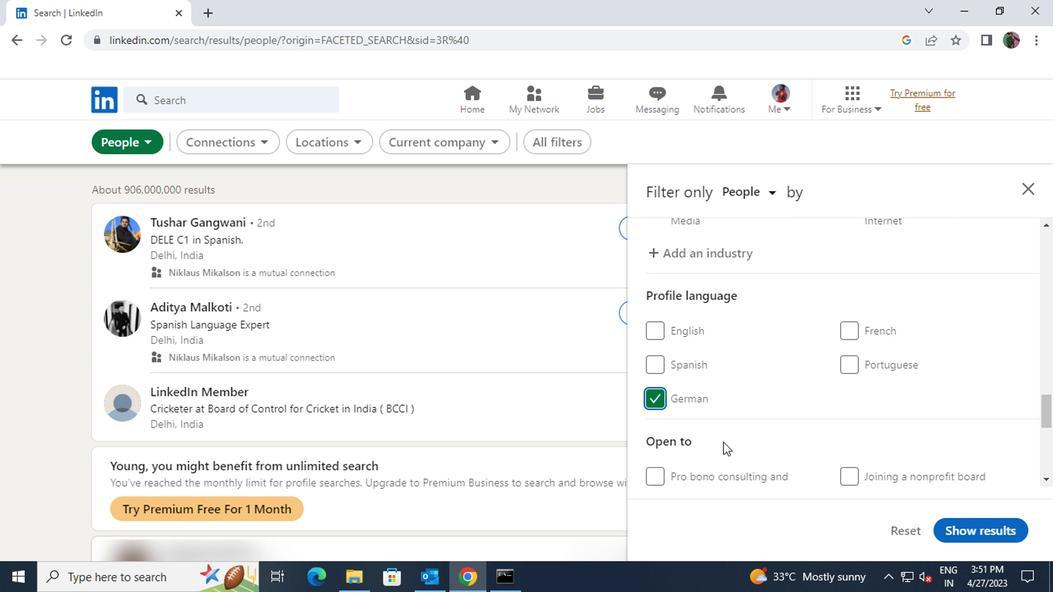 
Action: Mouse moved to (720, 443)
Screenshot: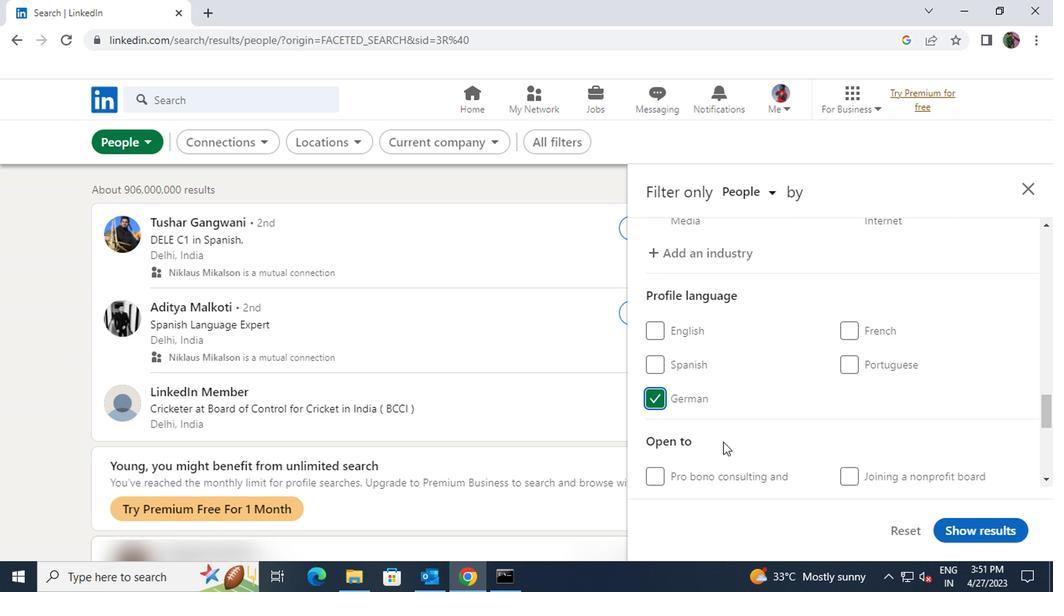 
Action: Mouse scrolled (720, 442) with delta (0, 0)
Screenshot: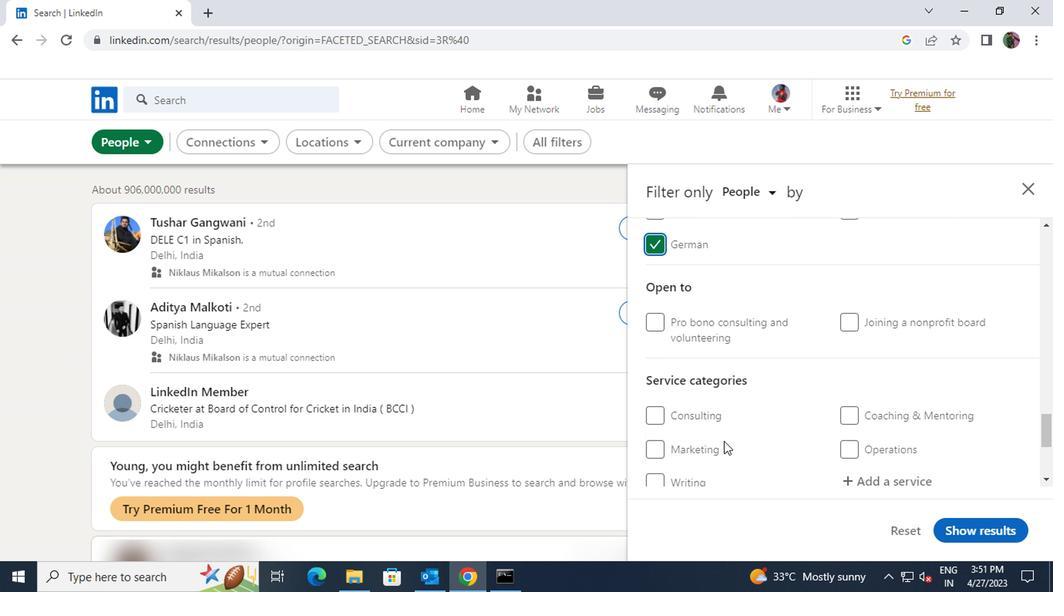 
Action: Mouse scrolled (720, 442) with delta (0, 0)
Screenshot: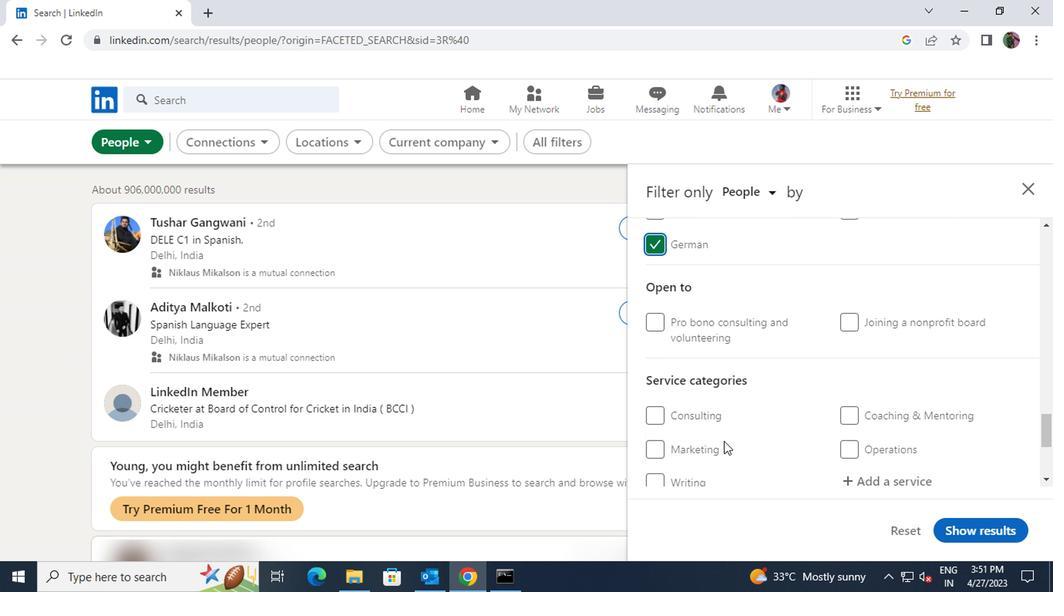 
Action: Mouse moved to (789, 426)
Screenshot: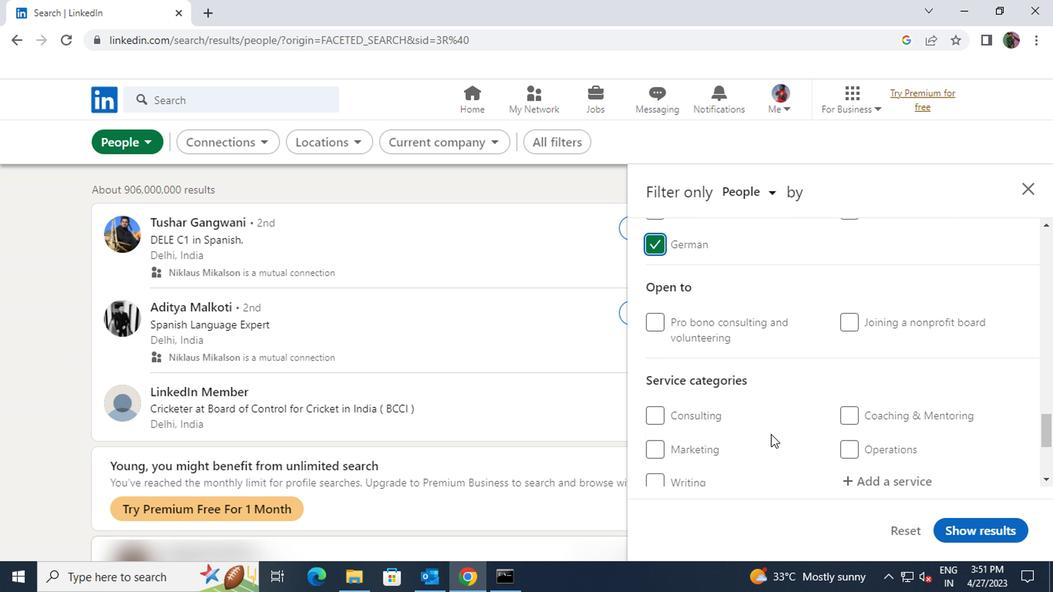 
Action: Mouse scrolled (789, 426) with delta (0, 0)
Screenshot: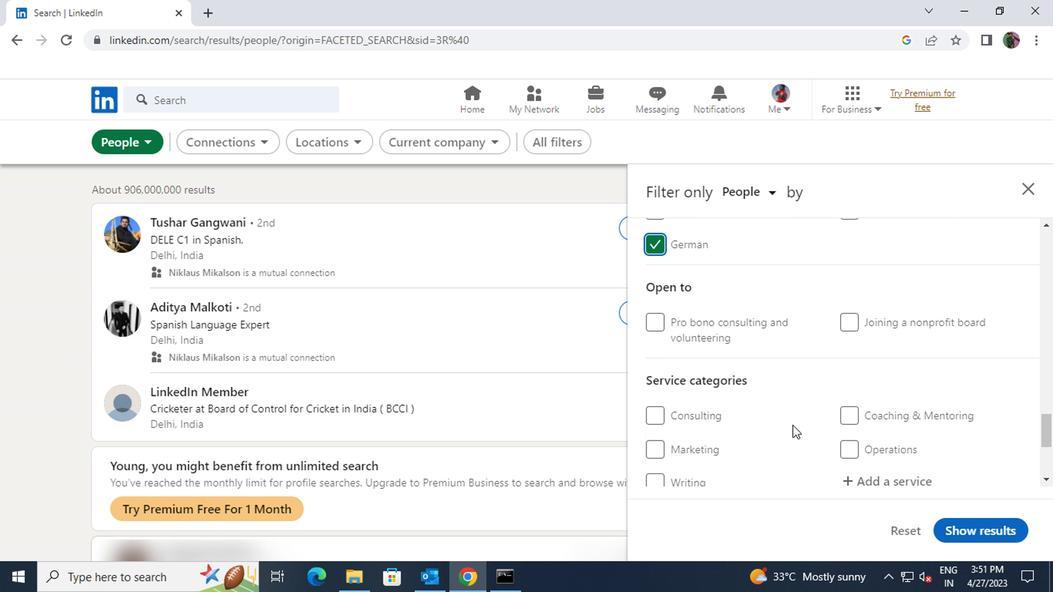 
Action: Mouse moved to (860, 423)
Screenshot: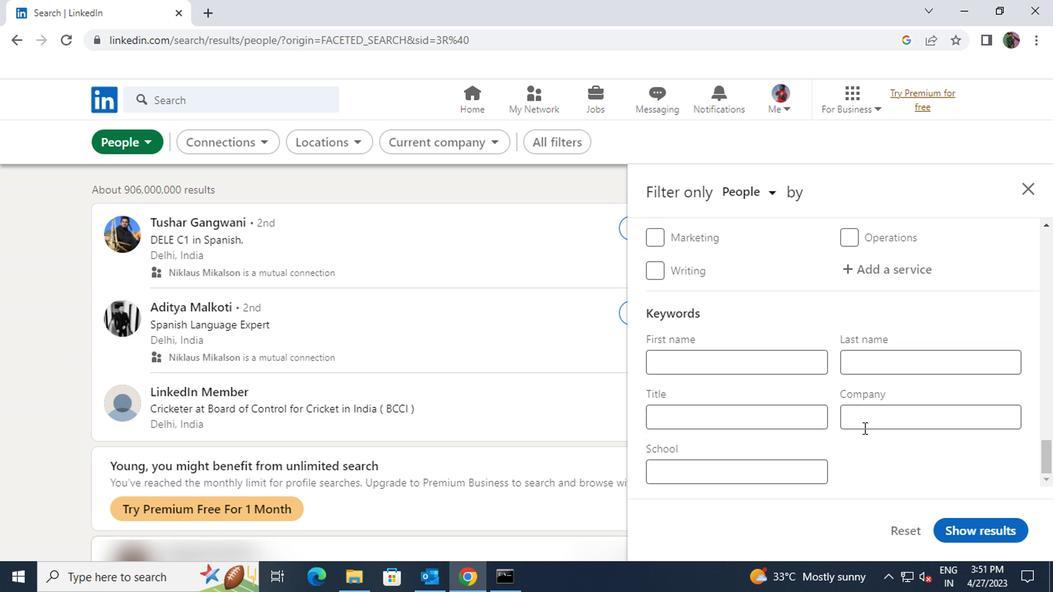 
Action: Mouse scrolled (860, 424) with delta (0, 0)
Screenshot: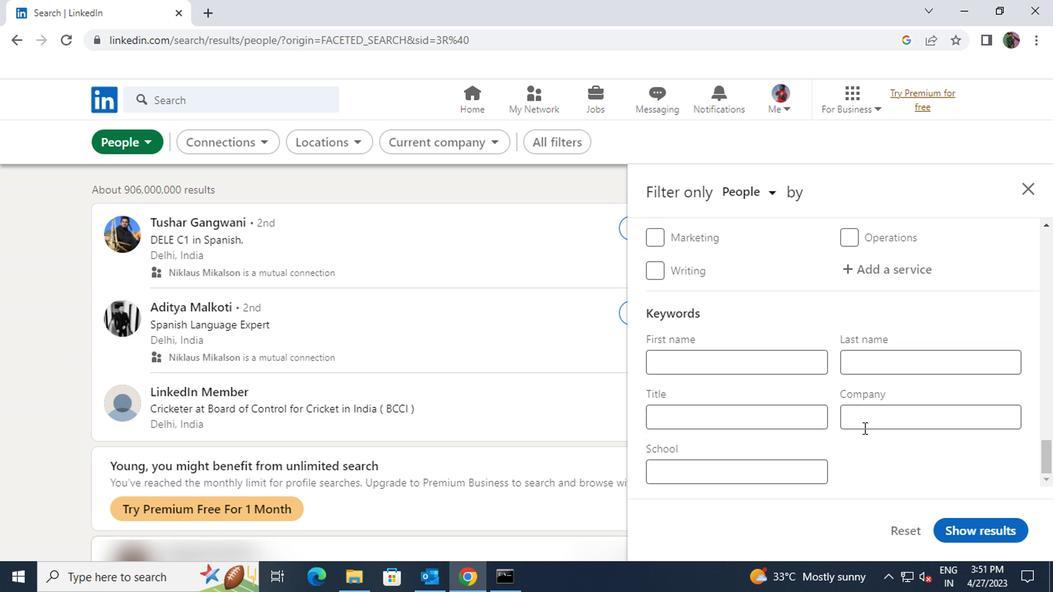 
Action: Mouse moved to (874, 351)
Screenshot: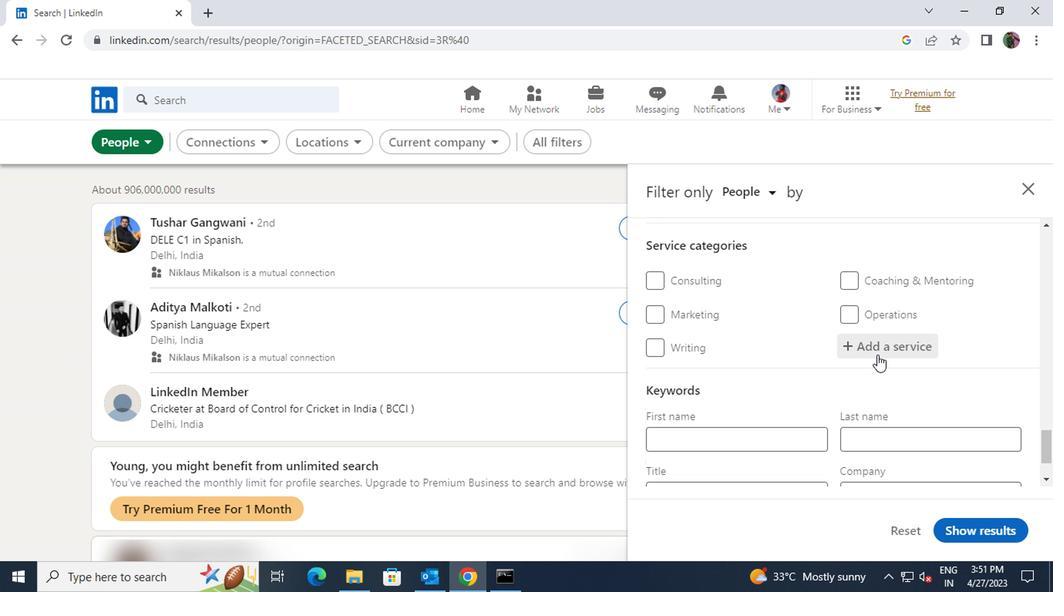 
Action: Mouse pressed left at (874, 351)
Screenshot: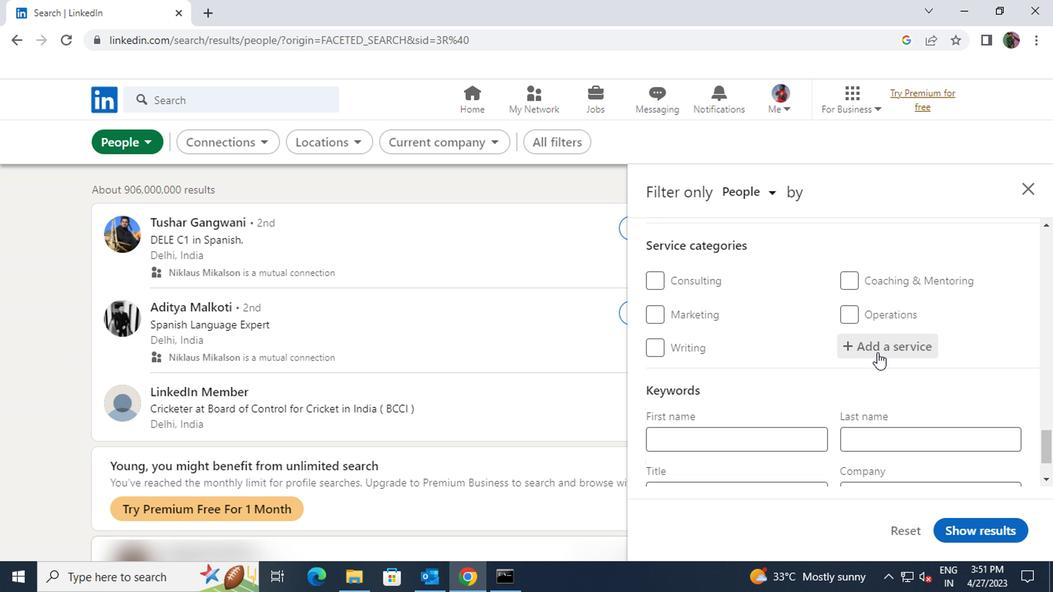 
Action: Key pressed <Key.shift><Key.shift><Key.shift><Key.shift>WEB<Key.space><Key.shift>DE
Screenshot: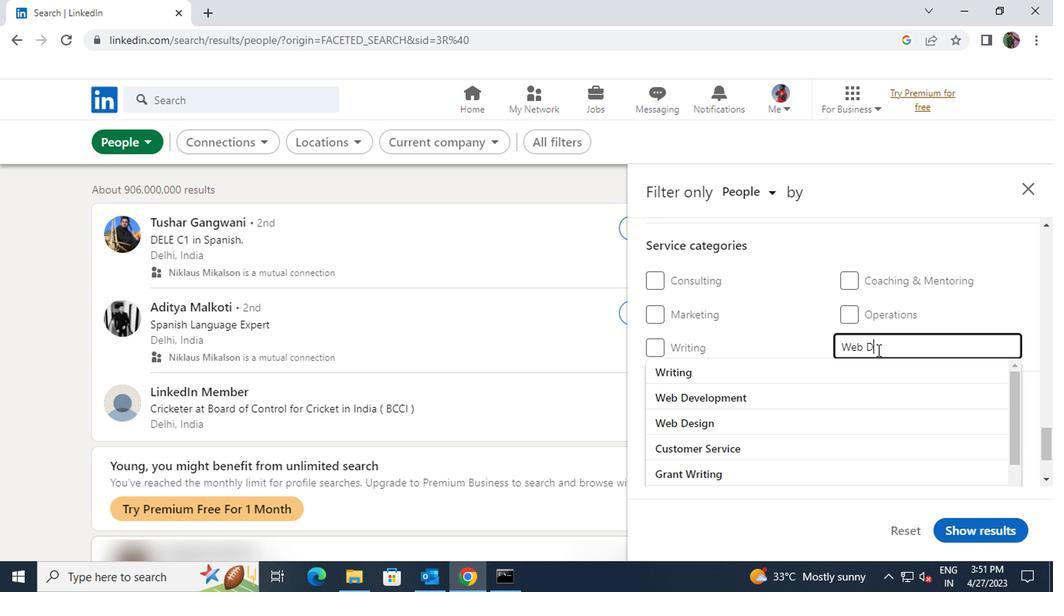 
Action: Mouse moved to (860, 373)
Screenshot: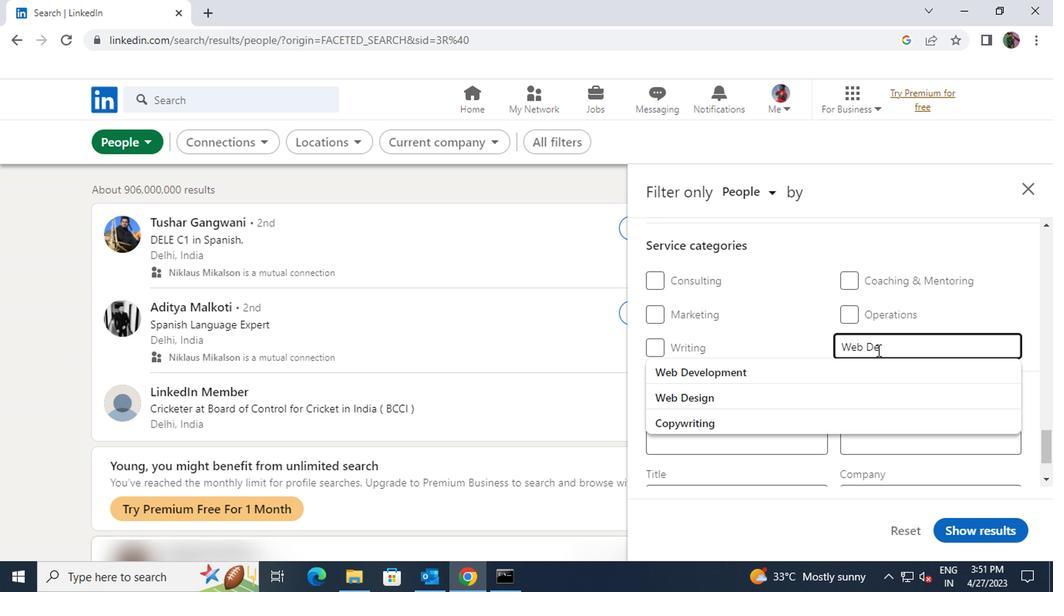 
Action: Mouse pressed left at (860, 373)
Screenshot: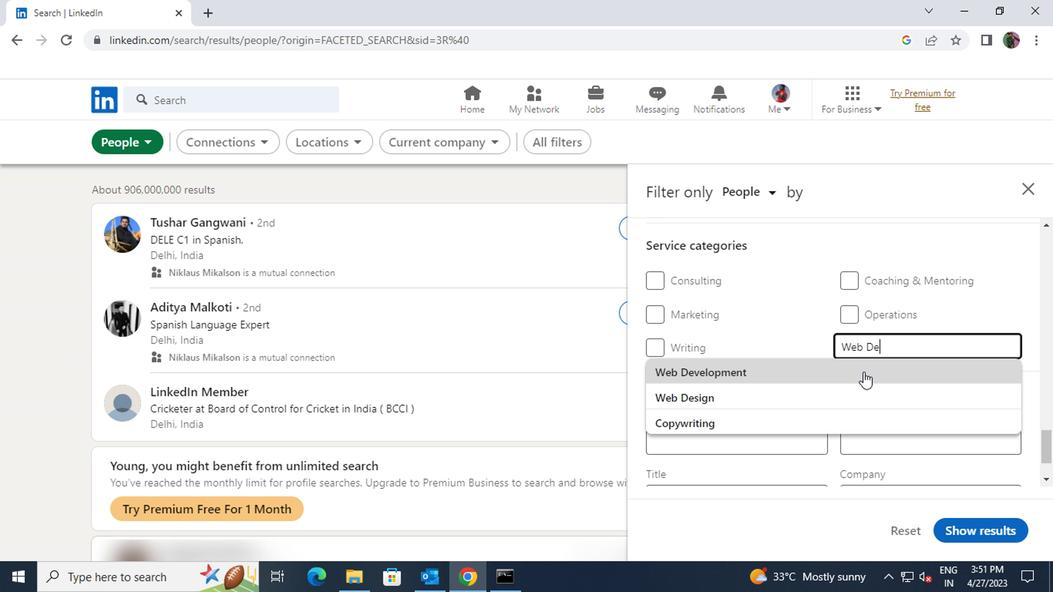 
Action: Mouse moved to (752, 468)
Screenshot: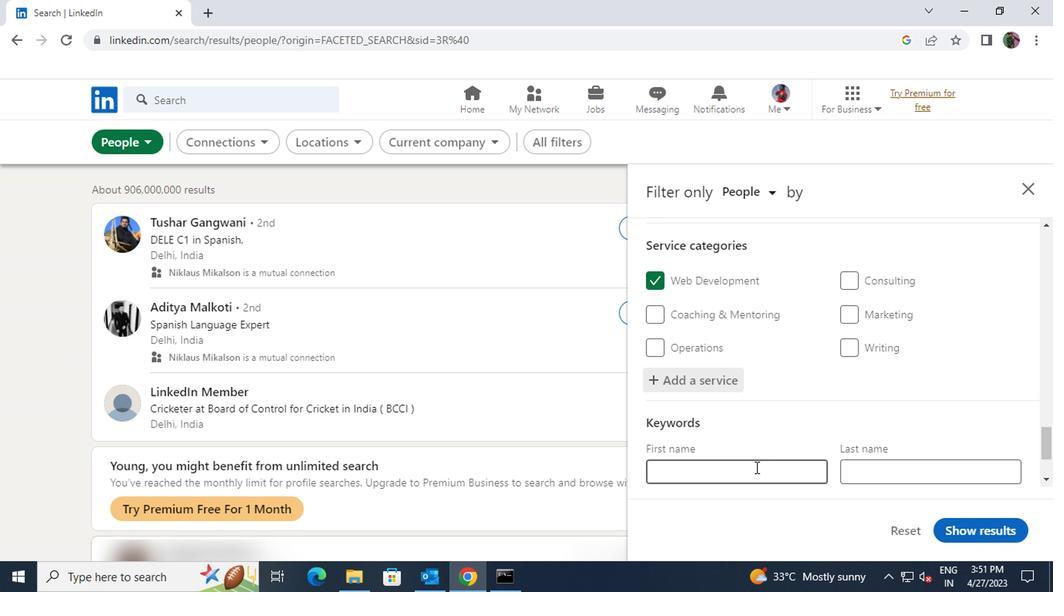 
Action: Mouse scrolled (752, 467) with delta (0, -1)
Screenshot: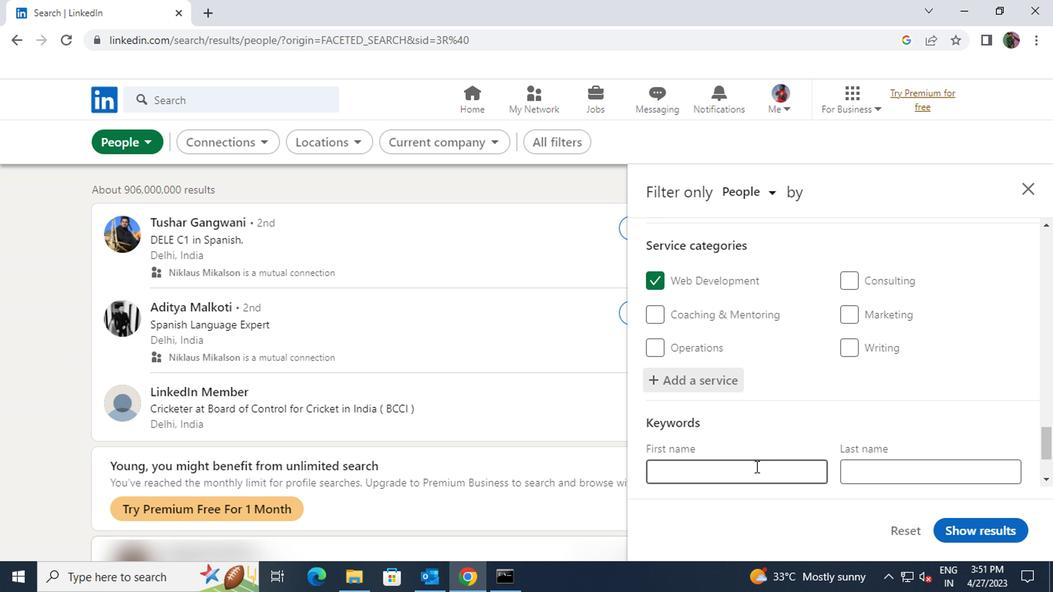 
Action: Mouse moved to (752, 458)
Screenshot: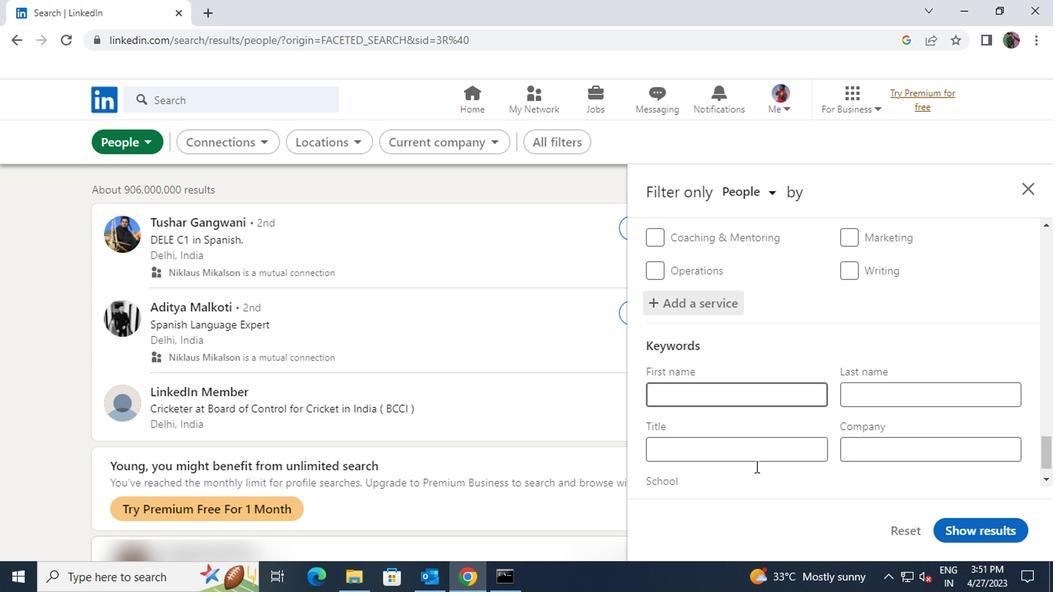
Action: Mouse pressed left at (752, 458)
Screenshot: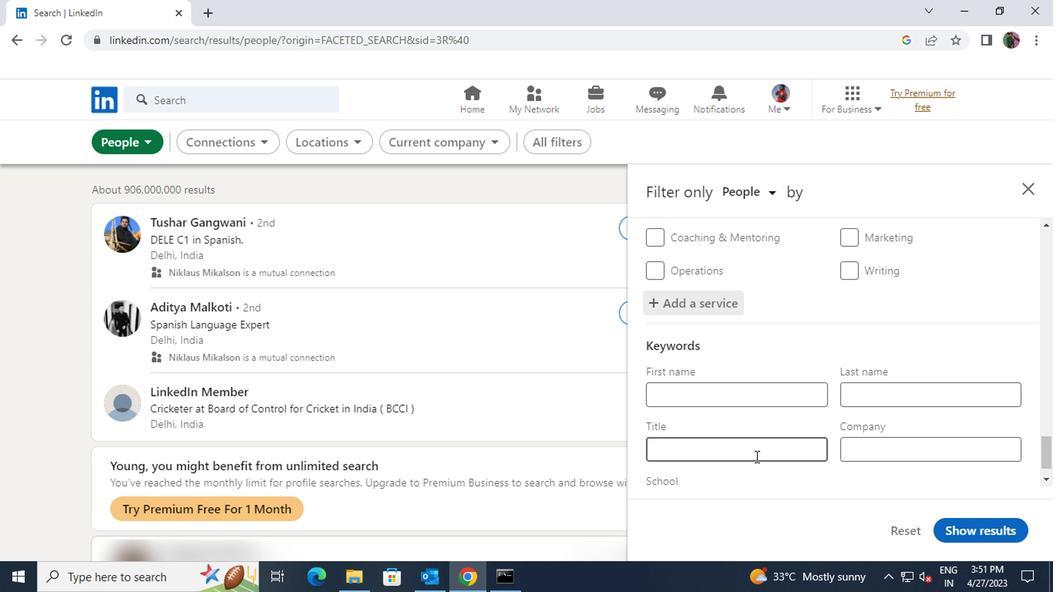 
Action: Key pressed <Key.shift><Key.shift>COPY<Key.shift>WRITER
Screenshot: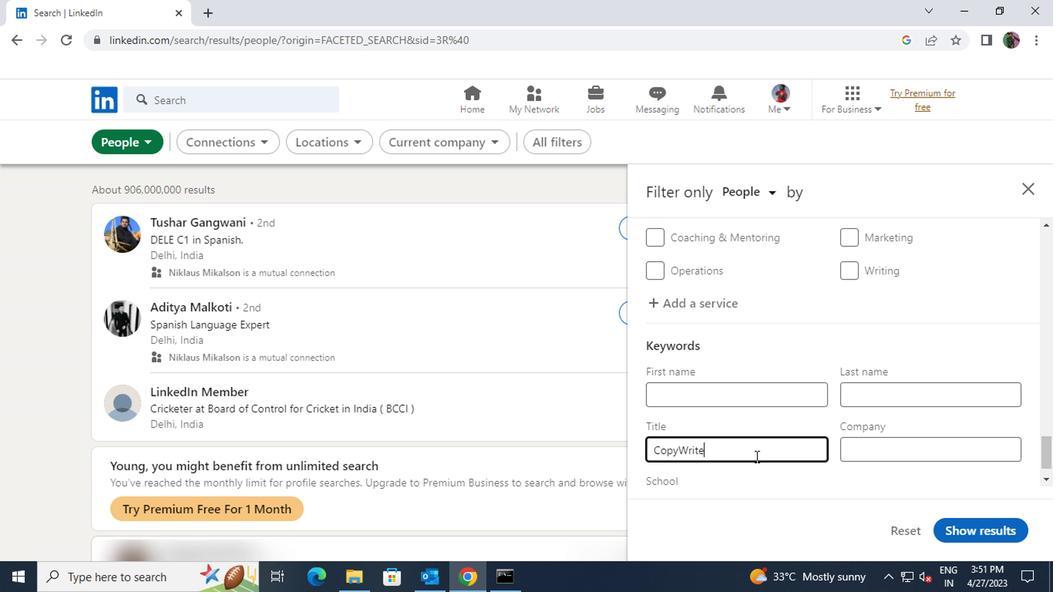 
Action: Mouse moved to (954, 530)
Screenshot: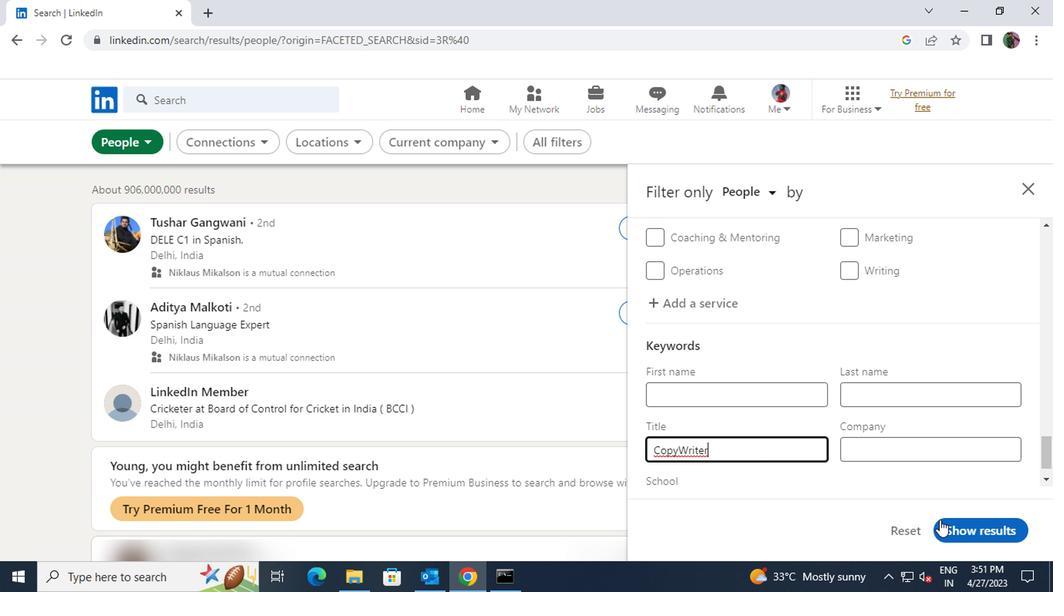 
Action: Mouse pressed left at (954, 530)
Screenshot: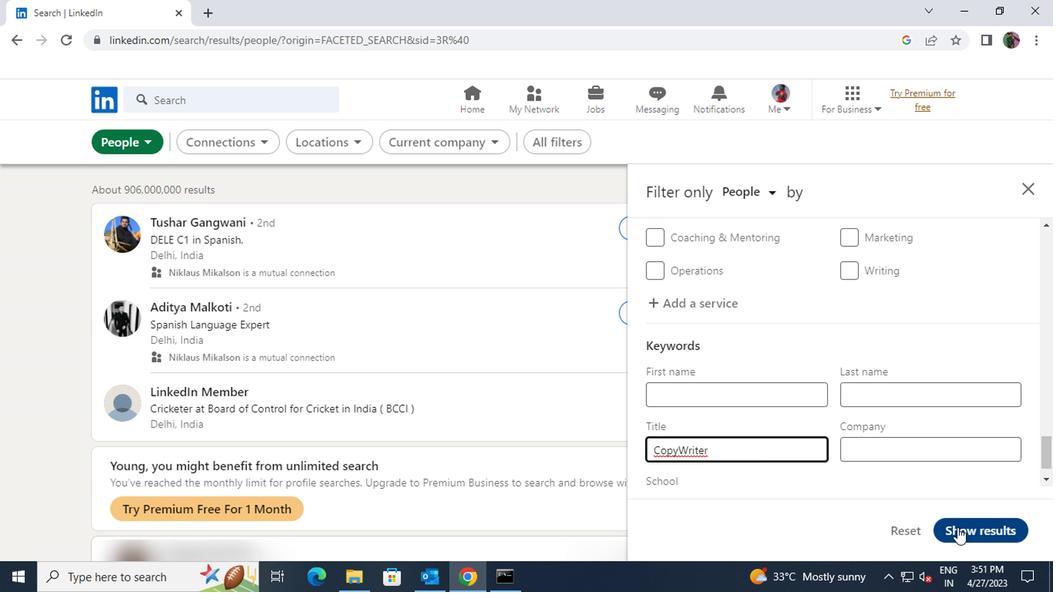 
